 Task: Look for space in Vasylkiv, Ukraine from 11th June, 2023 to 15th June, 2023 for 2 adults in price range Rs.7000 to Rs.16000. Place can be private room with 1  bedroom having 2 beds and 1 bathroom. Property type can be house, flat, guest house, hotel. Booking option can be shelf check-in. Required host language is English.
Action: Mouse moved to (422, 98)
Screenshot: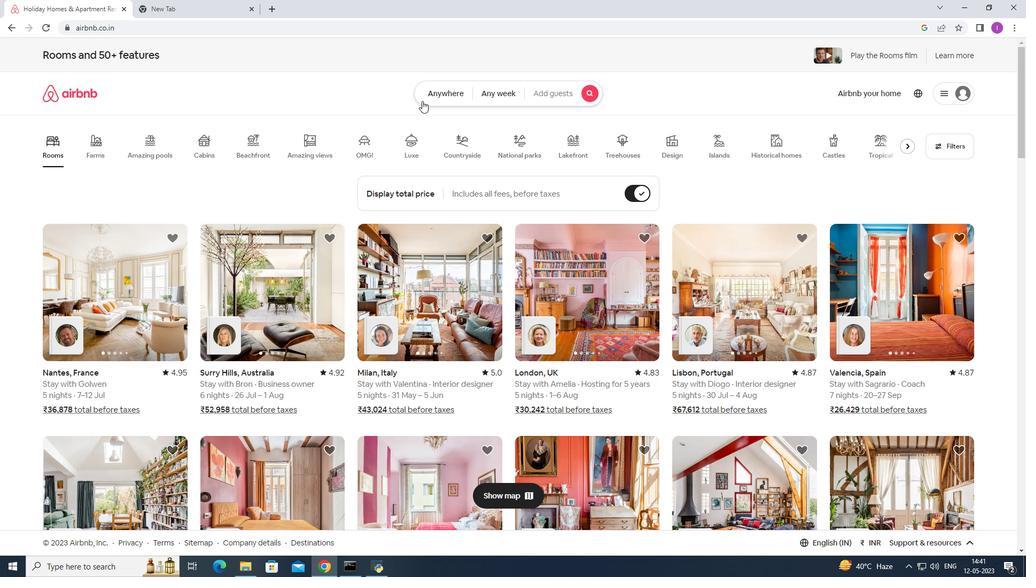 
Action: Mouse pressed left at (422, 98)
Screenshot: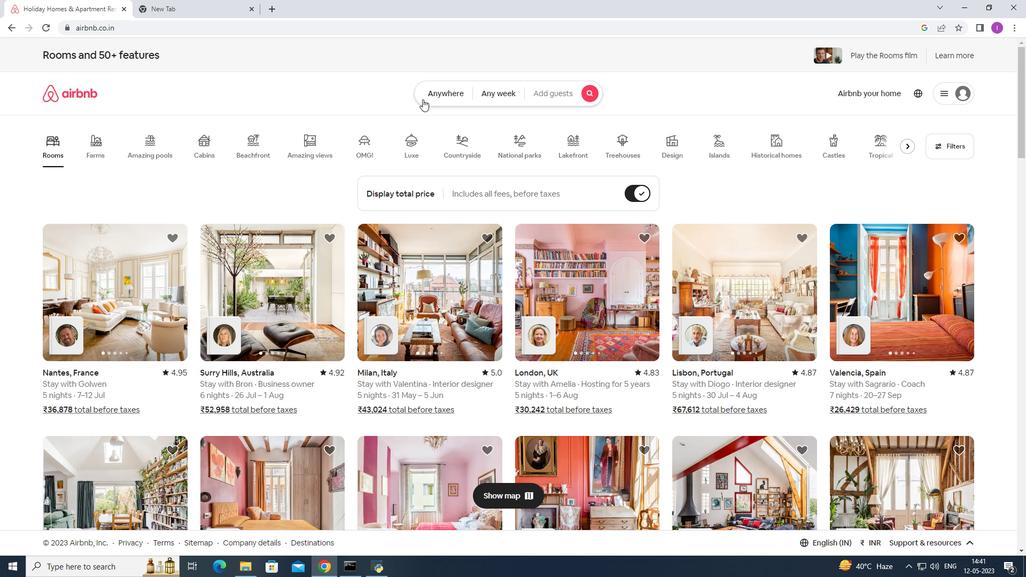
Action: Mouse moved to (360, 132)
Screenshot: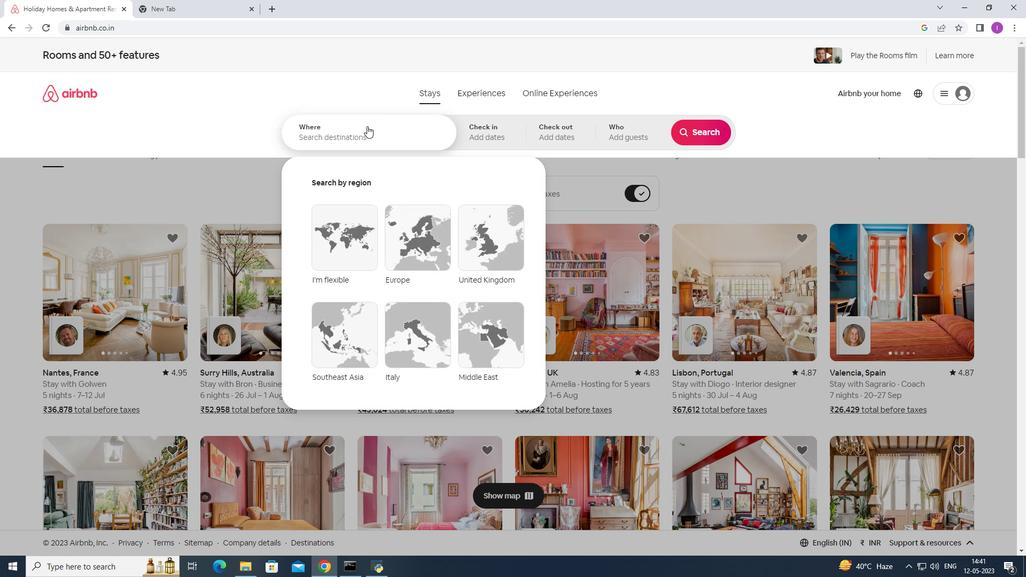 
Action: Mouse pressed left at (360, 132)
Screenshot: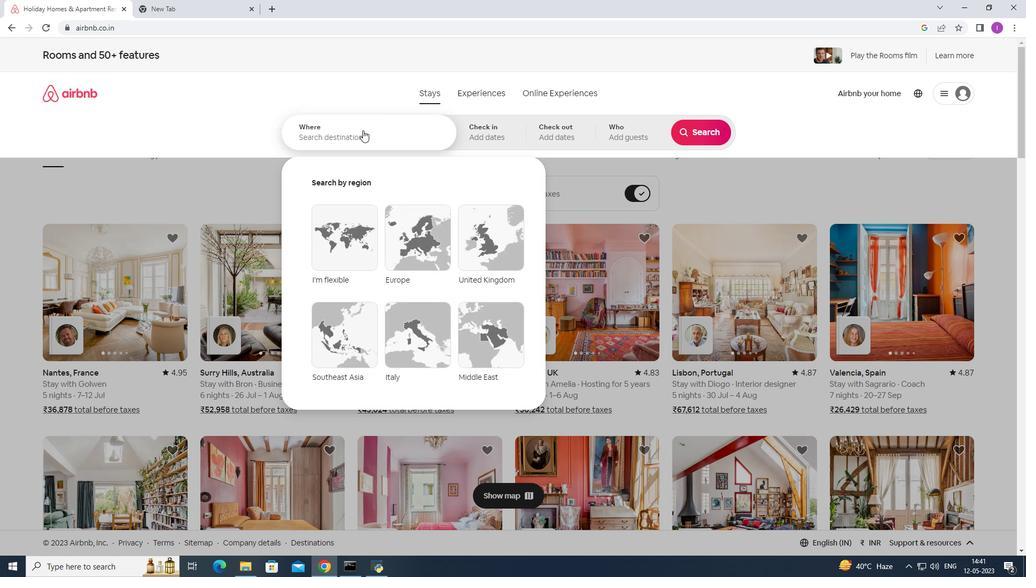 
Action: Mouse pressed left at (360, 132)
Screenshot: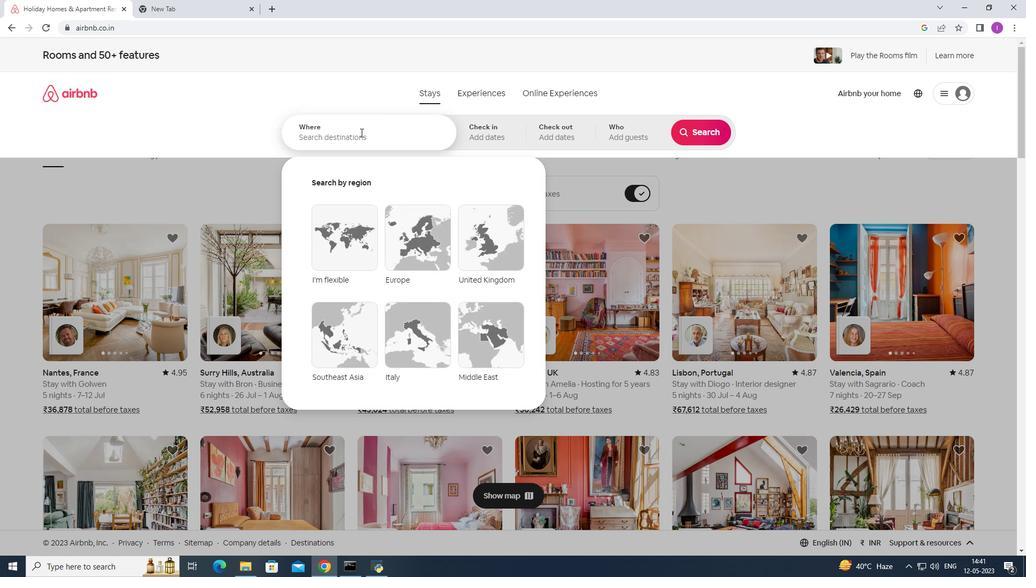 
Action: Mouse moved to (366, 129)
Screenshot: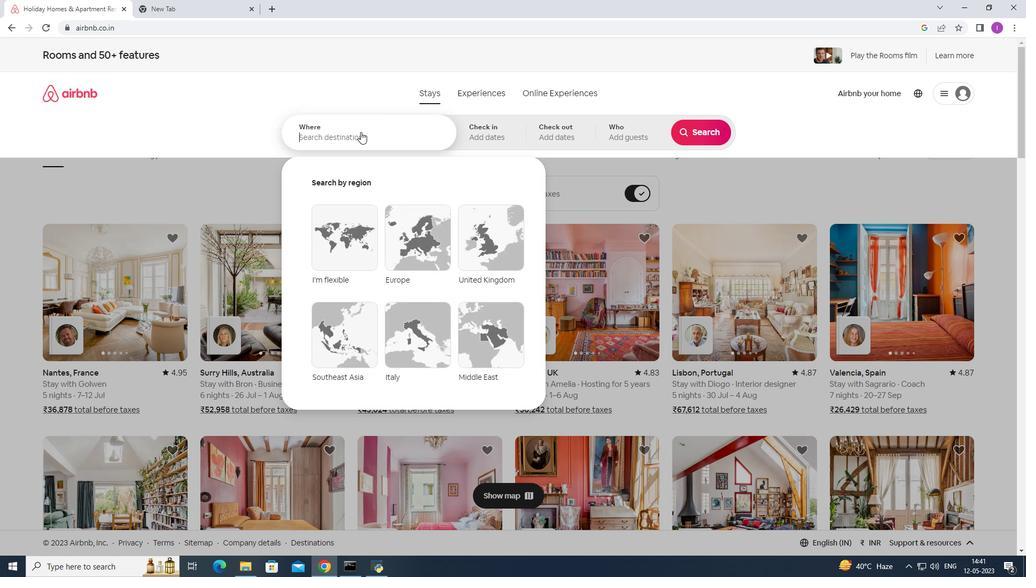 
Action: Key pressed <Key.shift>Vasylkiv,<Key.shift>Ukrainr<Key.backspace>e
Screenshot: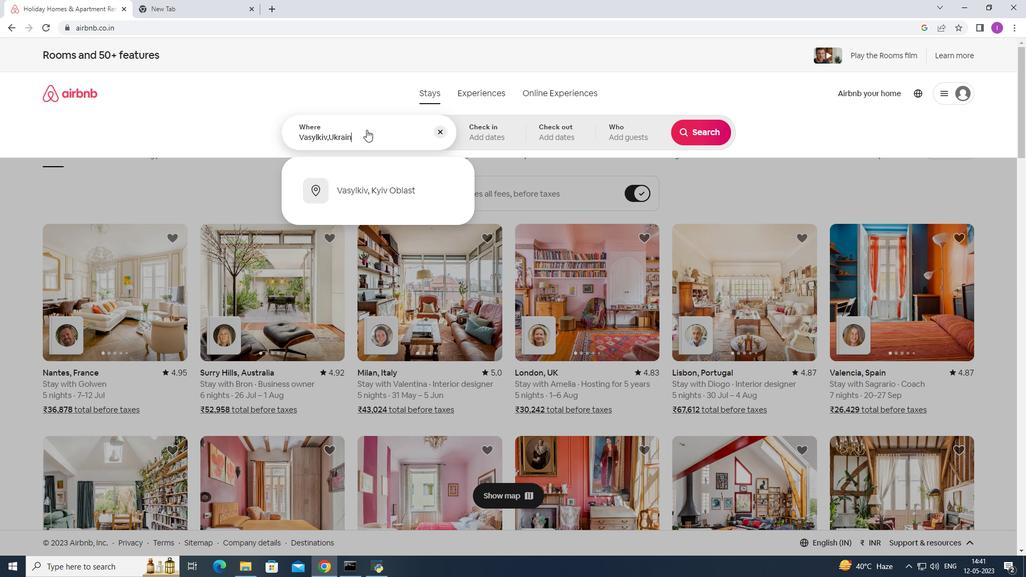 
Action: Mouse moved to (502, 145)
Screenshot: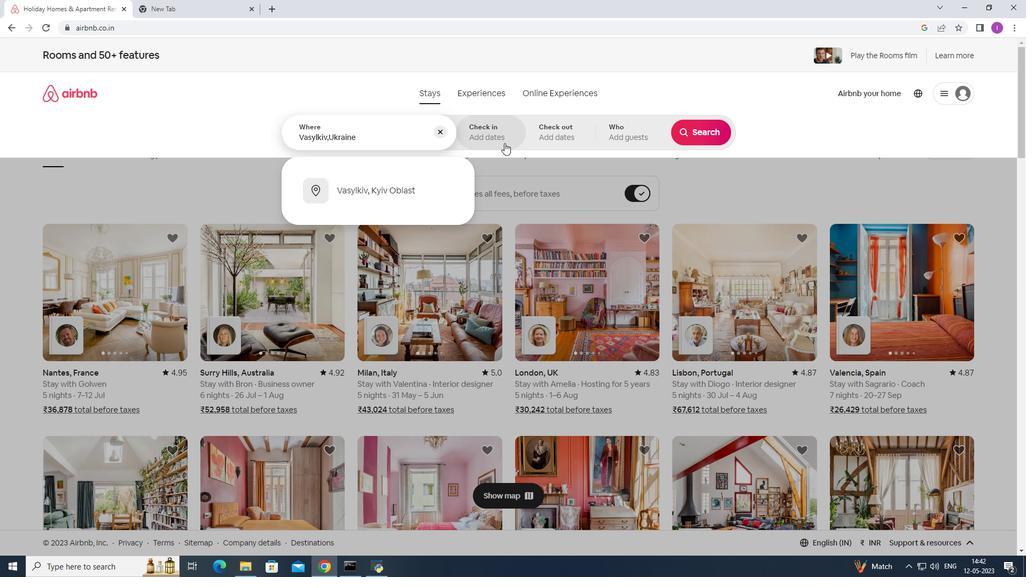 
Action: Mouse pressed left at (502, 145)
Screenshot: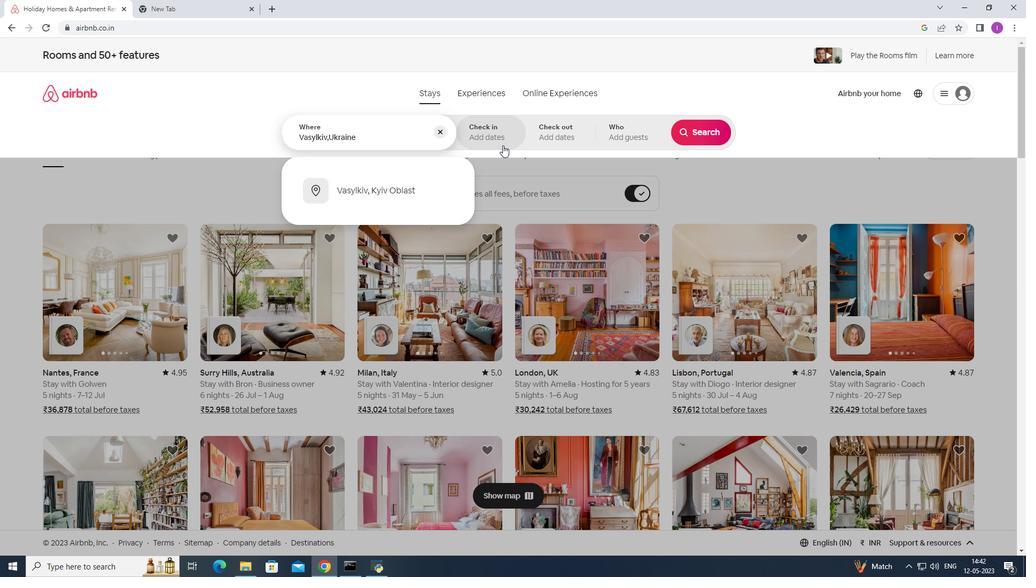 
Action: Mouse moved to (702, 216)
Screenshot: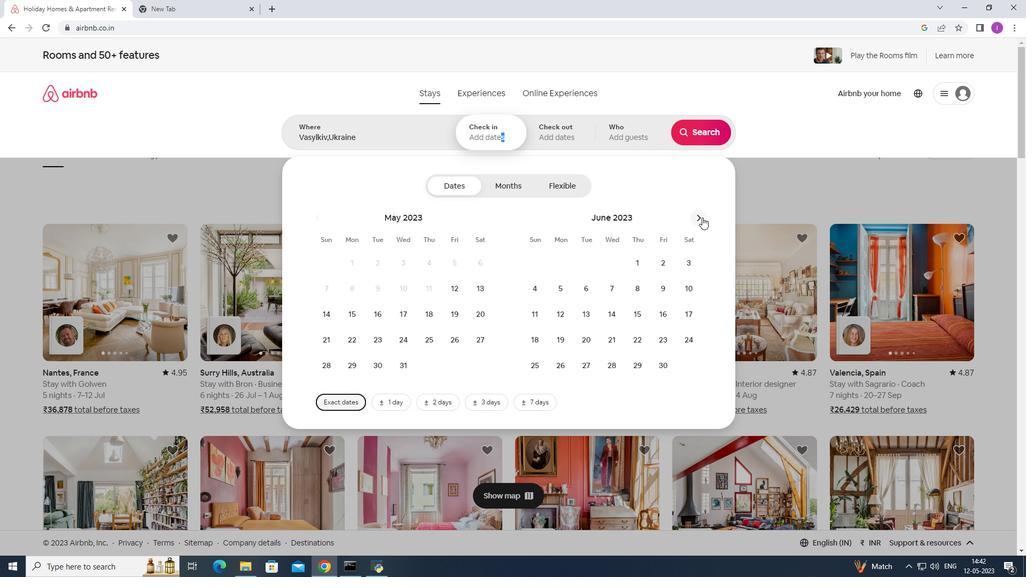 
Action: Mouse pressed left at (702, 216)
Screenshot: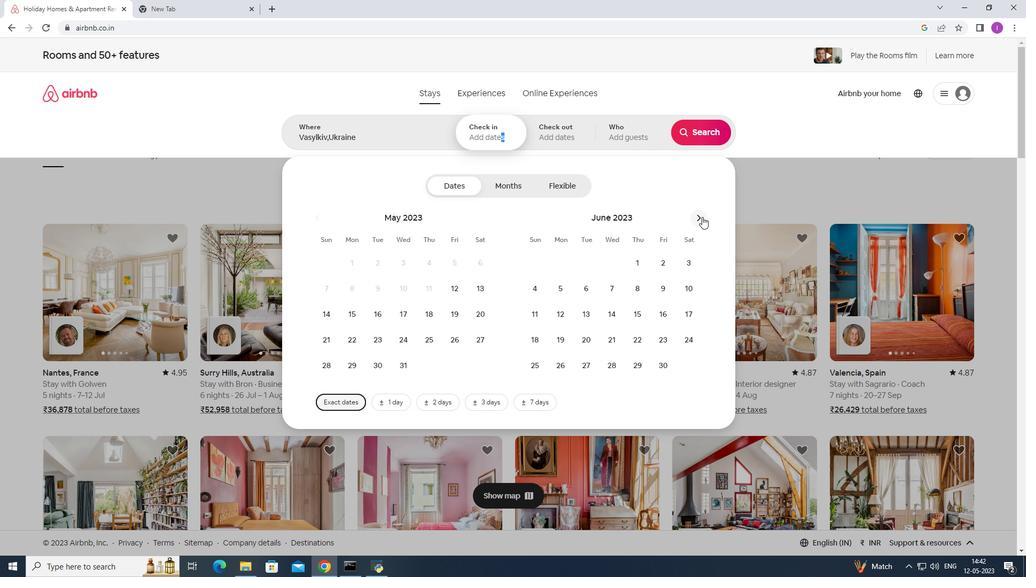 
Action: Mouse moved to (327, 312)
Screenshot: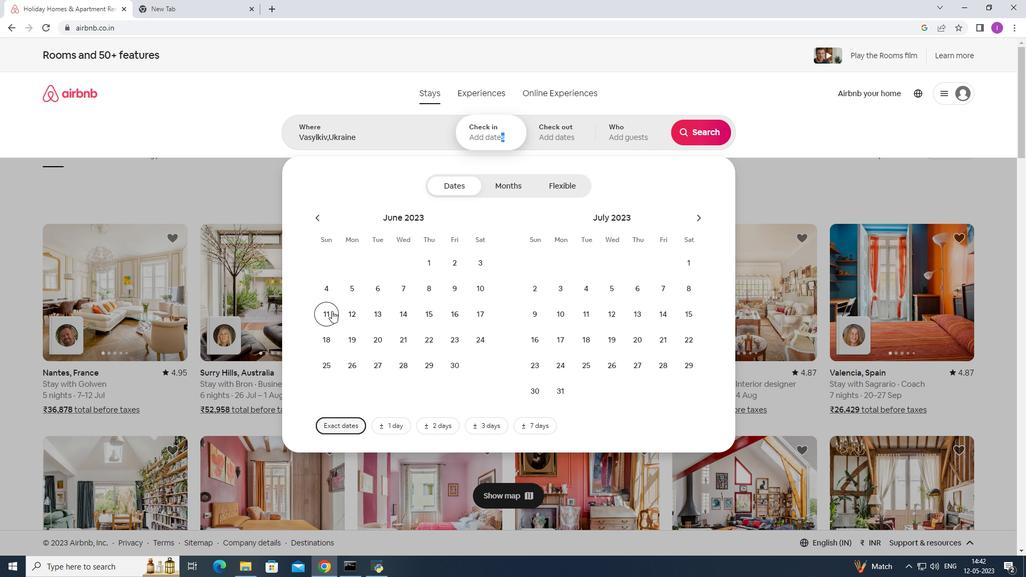 
Action: Mouse pressed left at (327, 312)
Screenshot: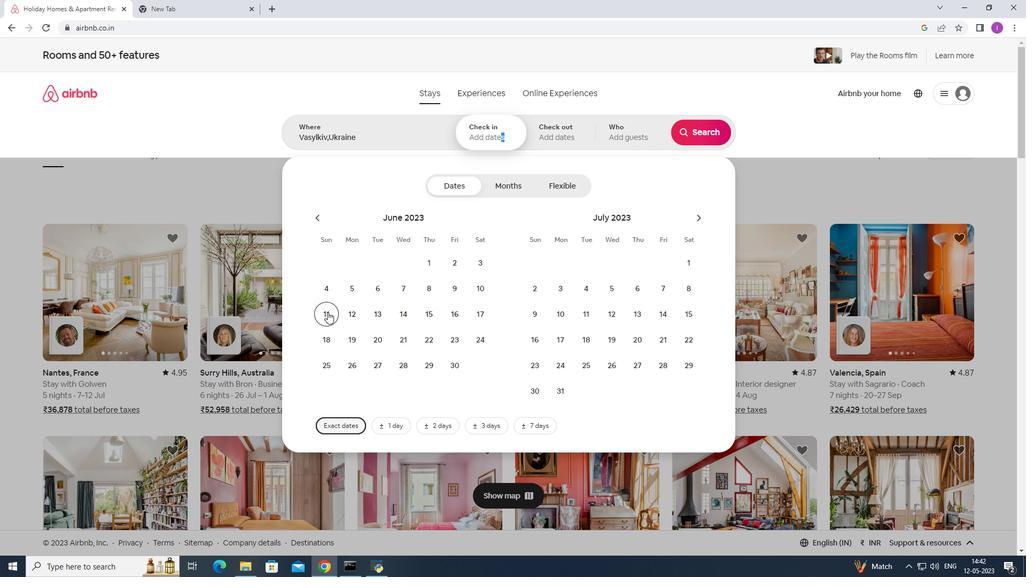 
Action: Mouse moved to (434, 314)
Screenshot: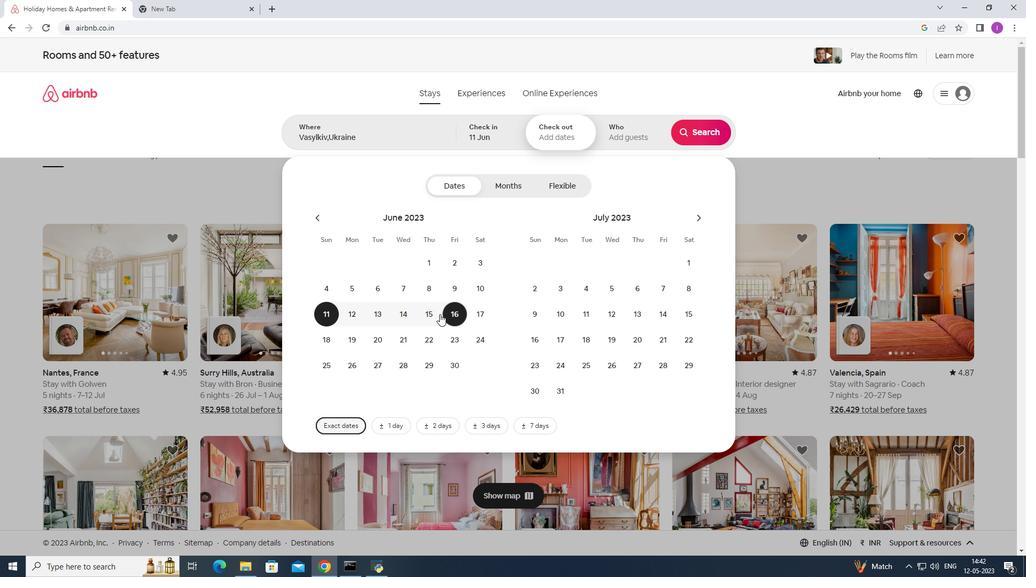 
Action: Mouse pressed left at (434, 314)
Screenshot: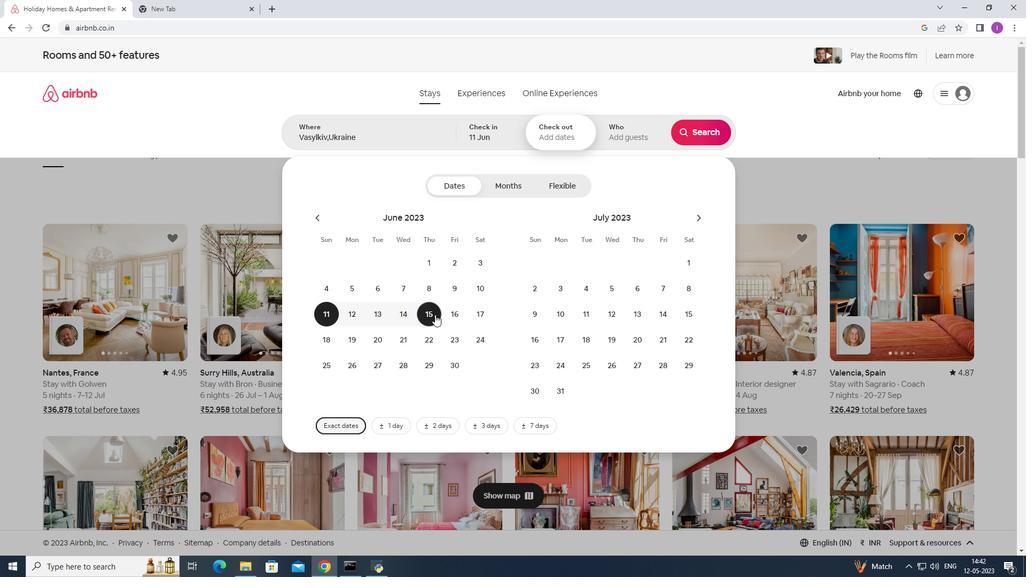 
Action: Mouse moved to (638, 136)
Screenshot: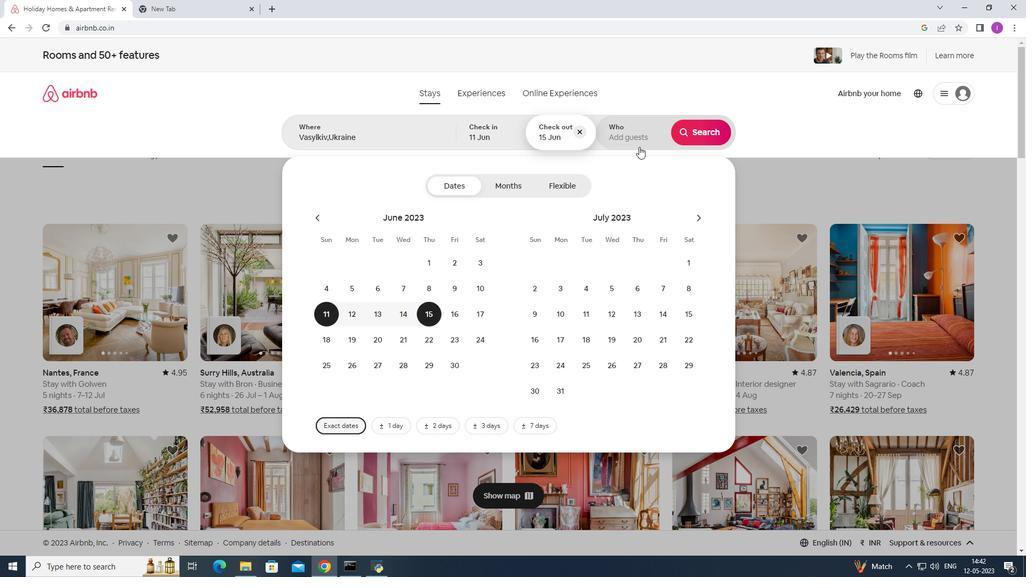 
Action: Mouse pressed left at (638, 136)
Screenshot: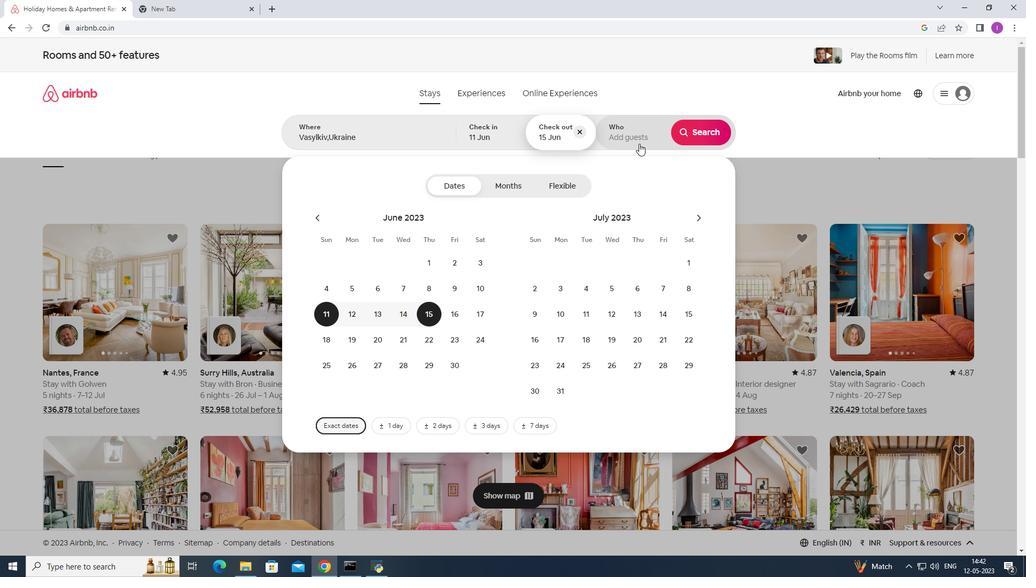 
Action: Mouse moved to (700, 191)
Screenshot: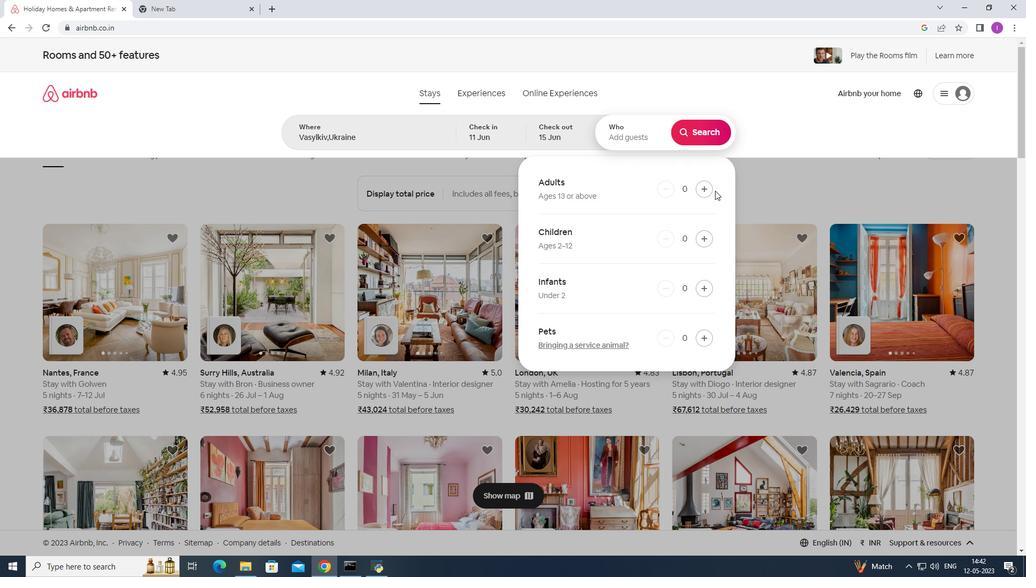 
Action: Mouse pressed left at (700, 191)
Screenshot: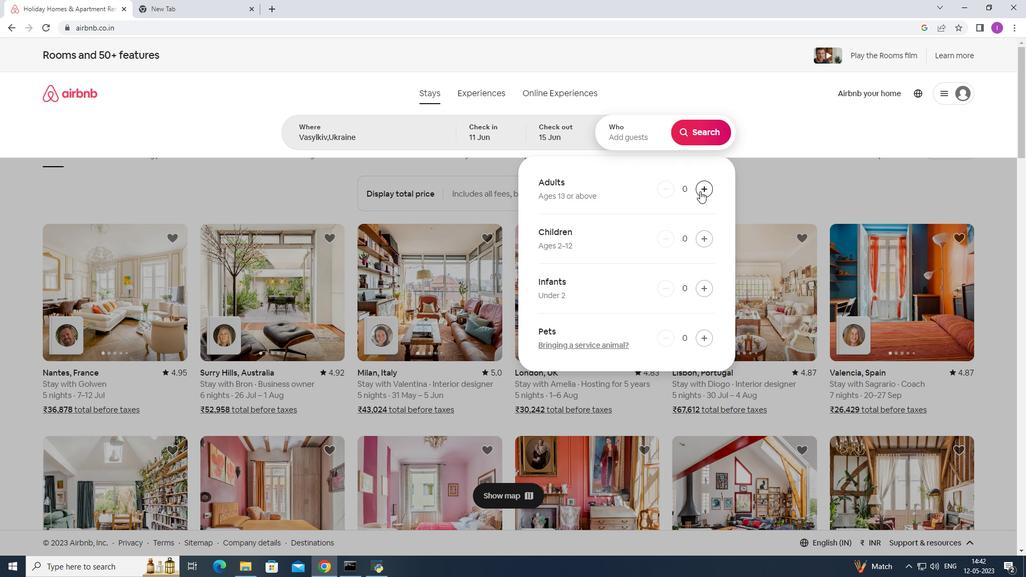 
Action: Mouse pressed left at (700, 191)
Screenshot: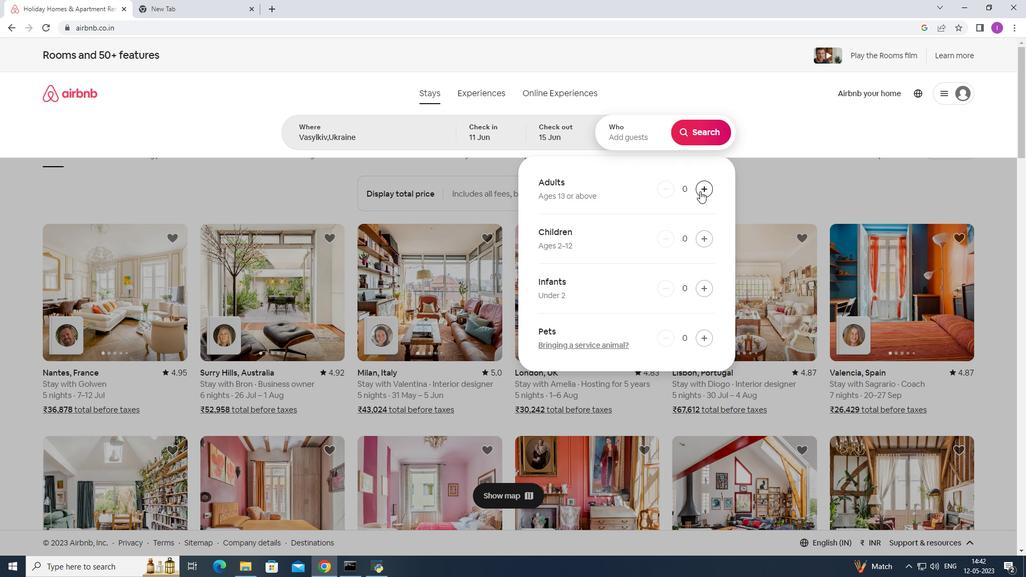 
Action: Mouse pressed left at (700, 191)
Screenshot: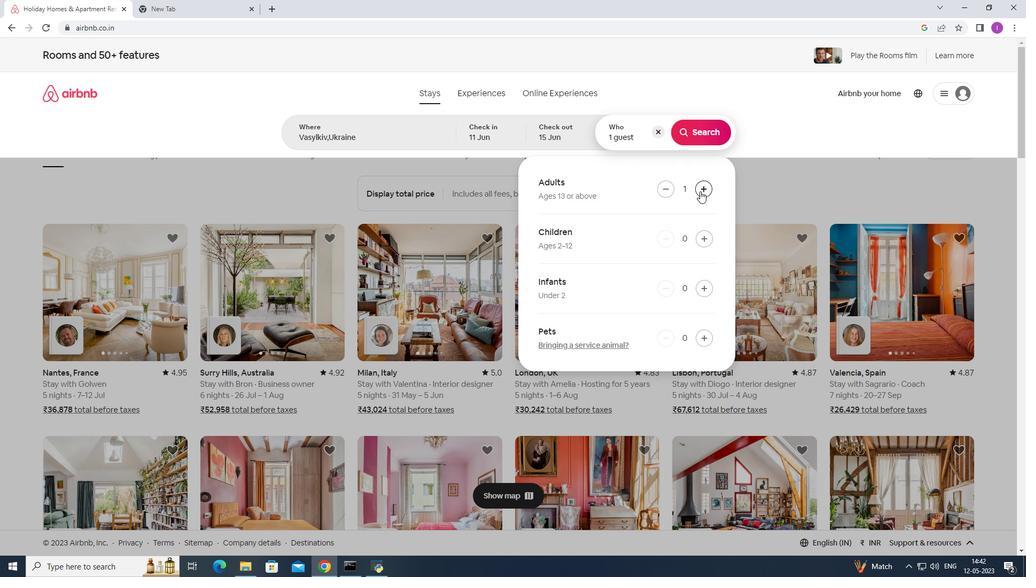 
Action: Mouse moved to (663, 189)
Screenshot: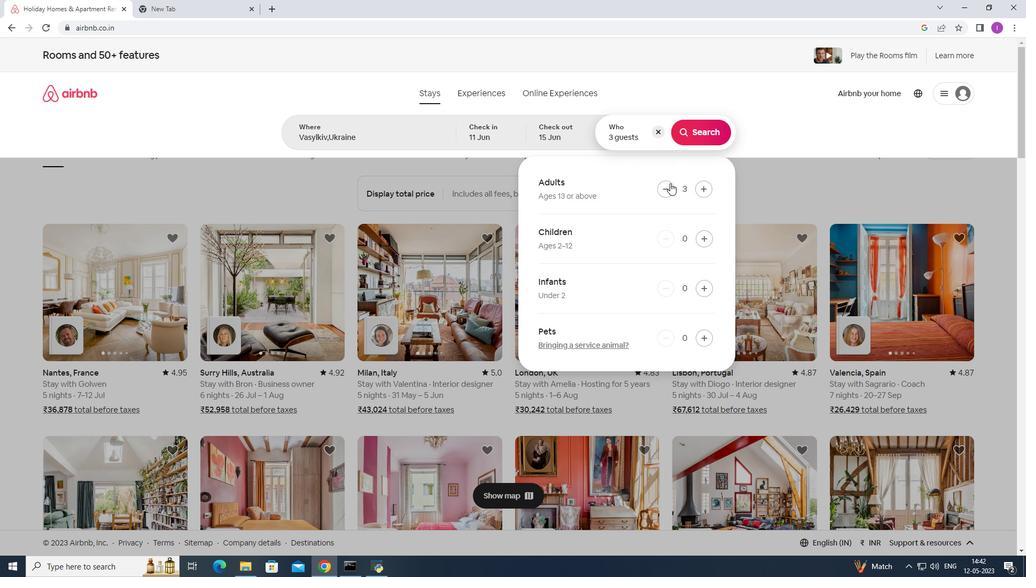 
Action: Mouse pressed left at (663, 189)
Screenshot: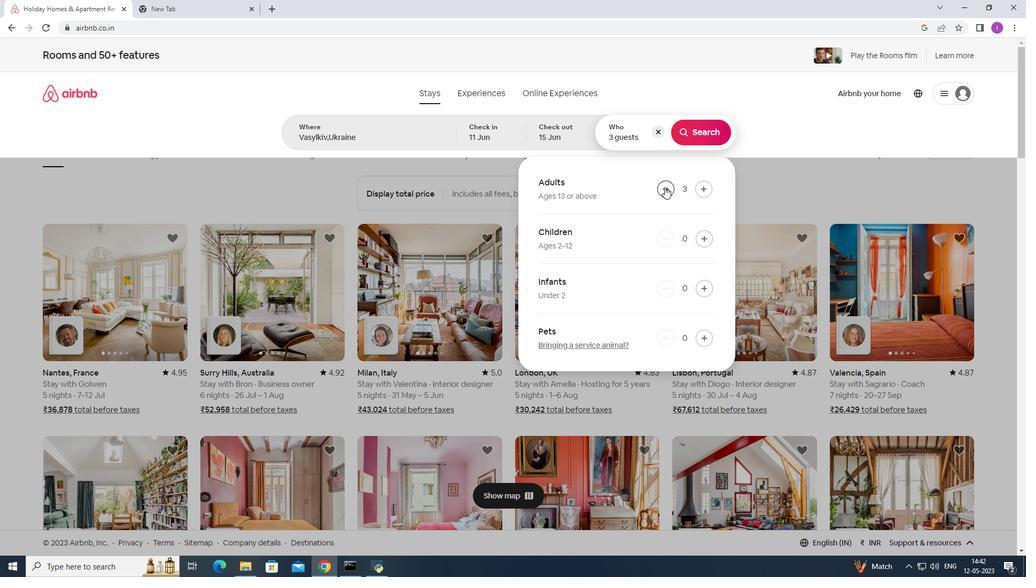 
Action: Mouse moved to (695, 138)
Screenshot: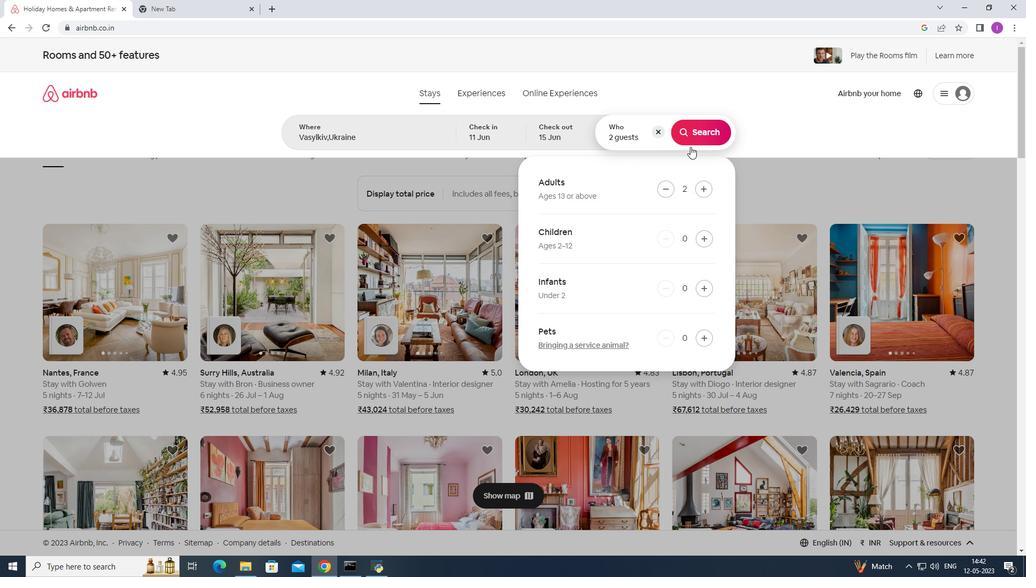 
Action: Mouse pressed left at (695, 138)
Screenshot: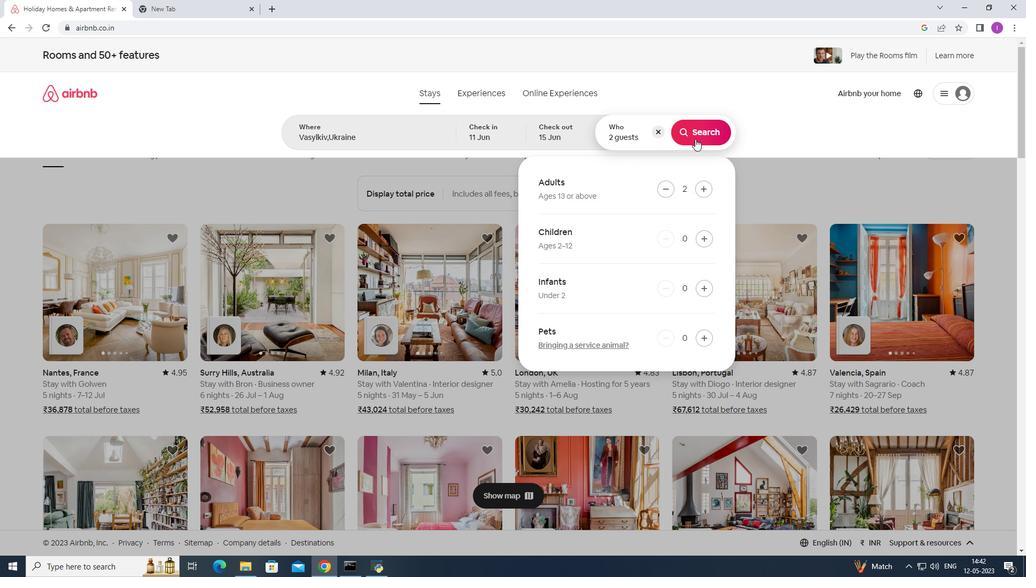 
Action: Mouse moved to (972, 104)
Screenshot: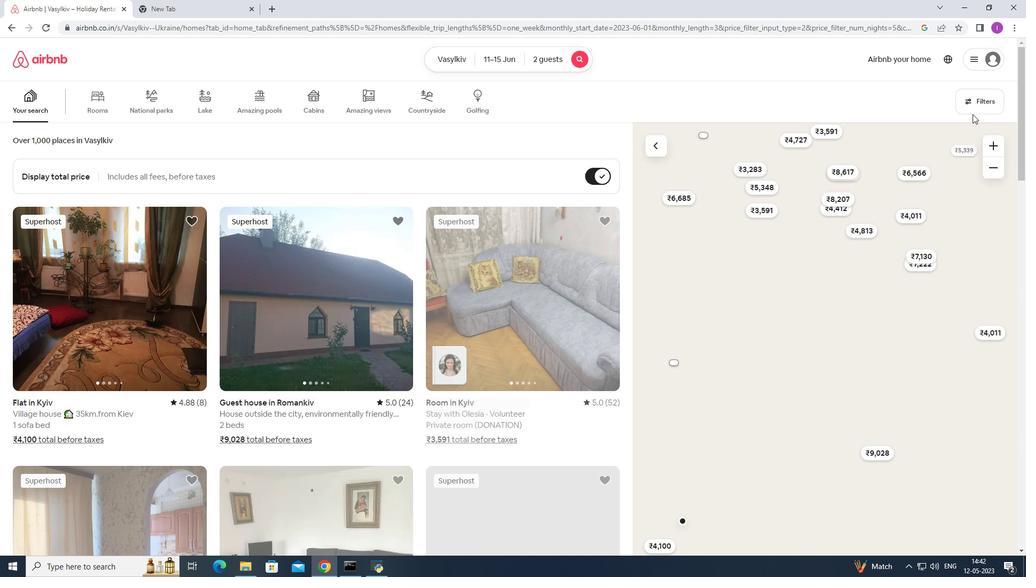 
Action: Mouse pressed left at (972, 104)
Screenshot: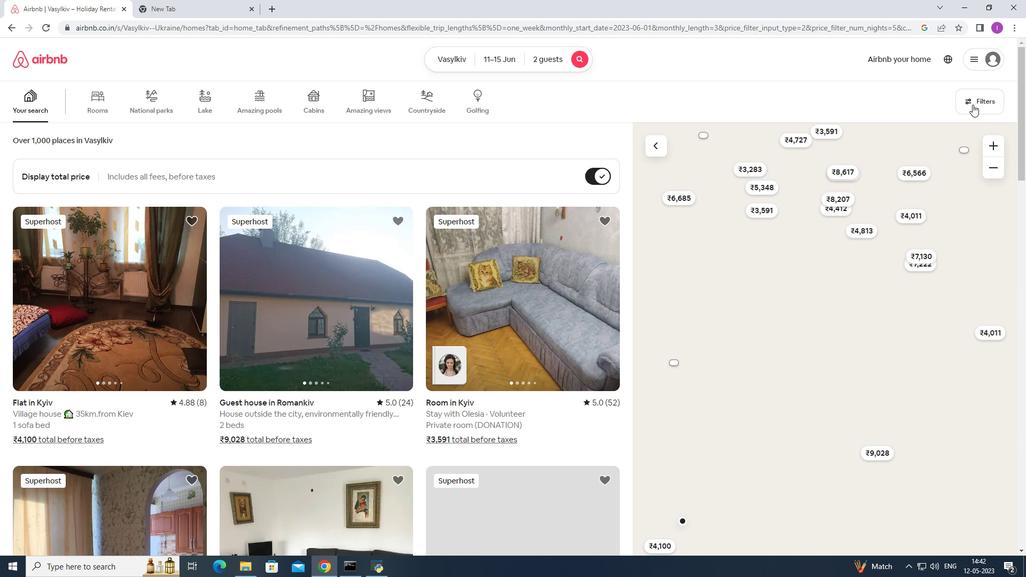 
Action: Mouse moved to (574, 365)
Screenshot: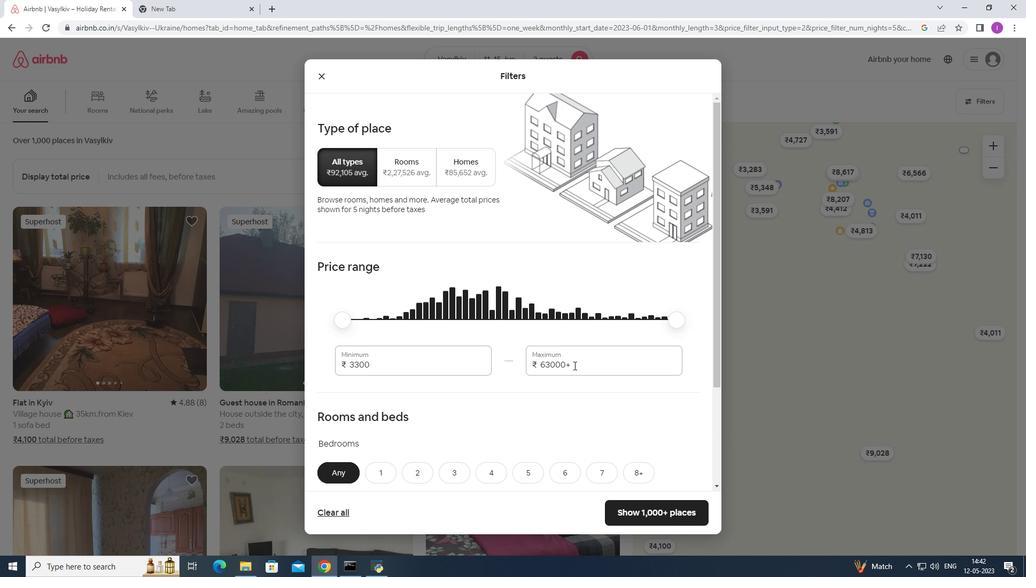 
Action: Mouse pressed left at (574, 365)
Screenshot: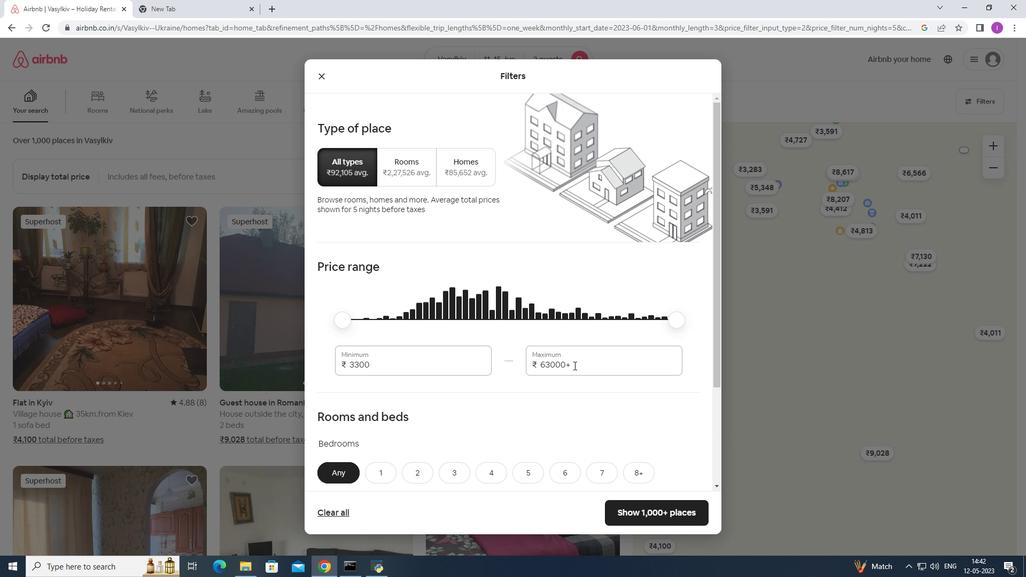 
Action: Mouse moved to (532, 357)
Screenshot: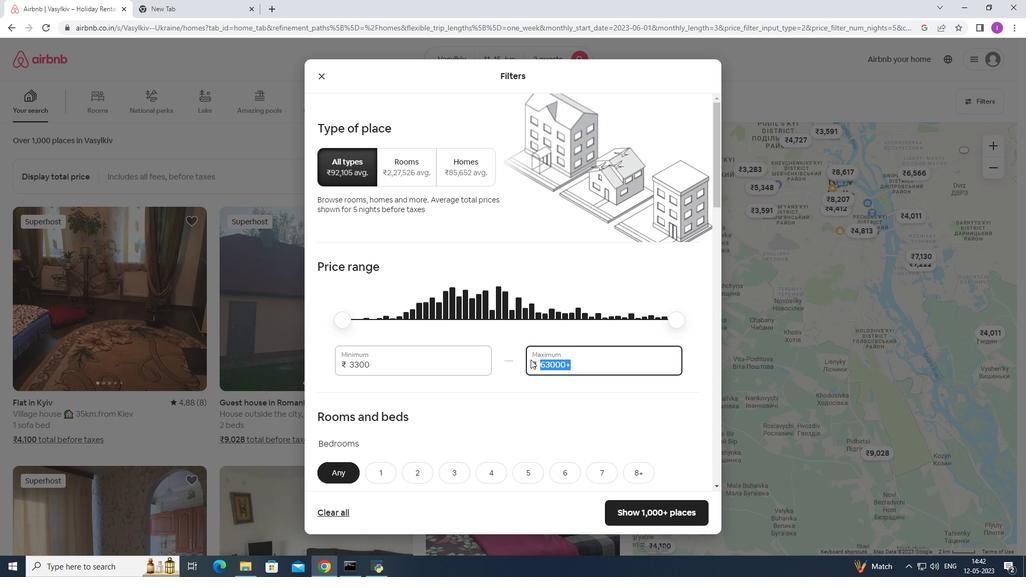 
Action: Key pressed 16000
Screenshot: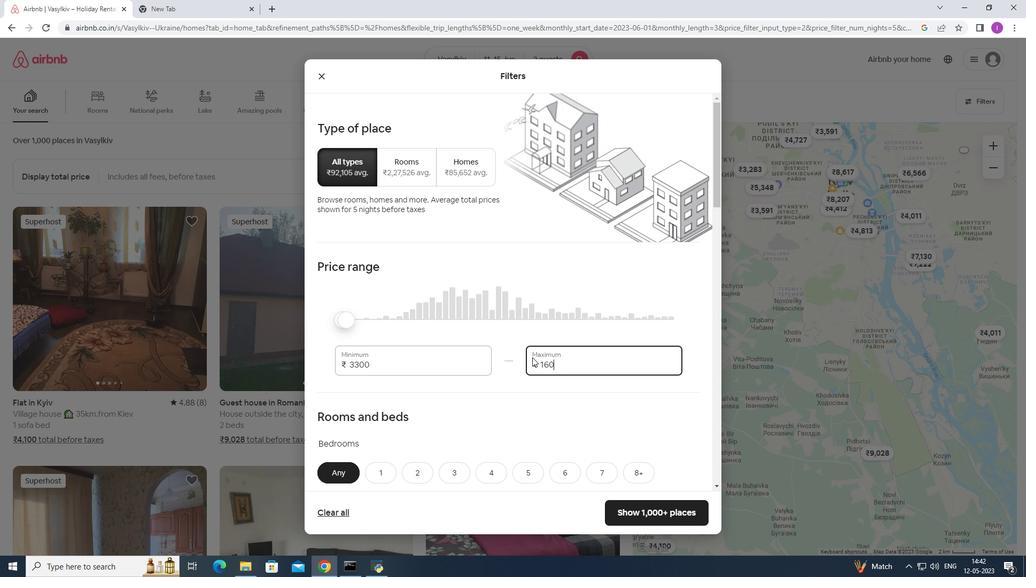 
Action: Mouse moved to (384, 364)
Screenshot: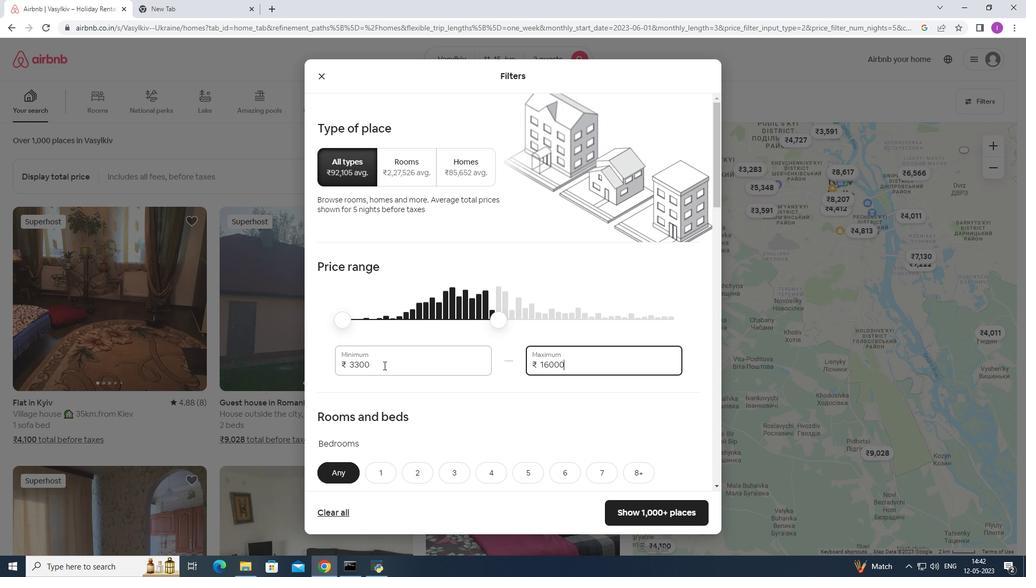 
Action: Mouse pressed left at (384, 364)
Screenshot: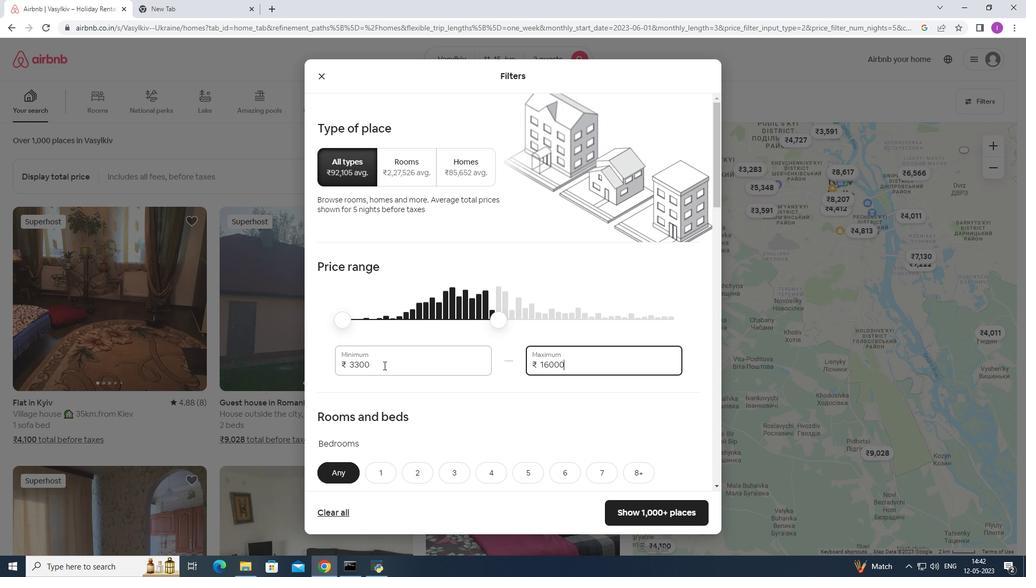 
Action: Mouse moved to (353, 359)
Screenshot: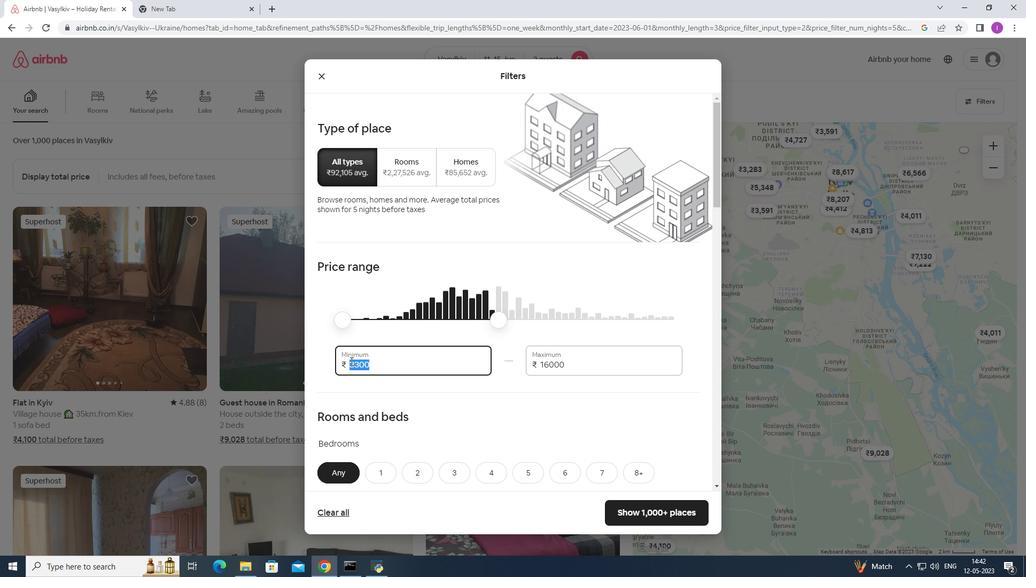 
Action: Key pressed 700
Screenshot: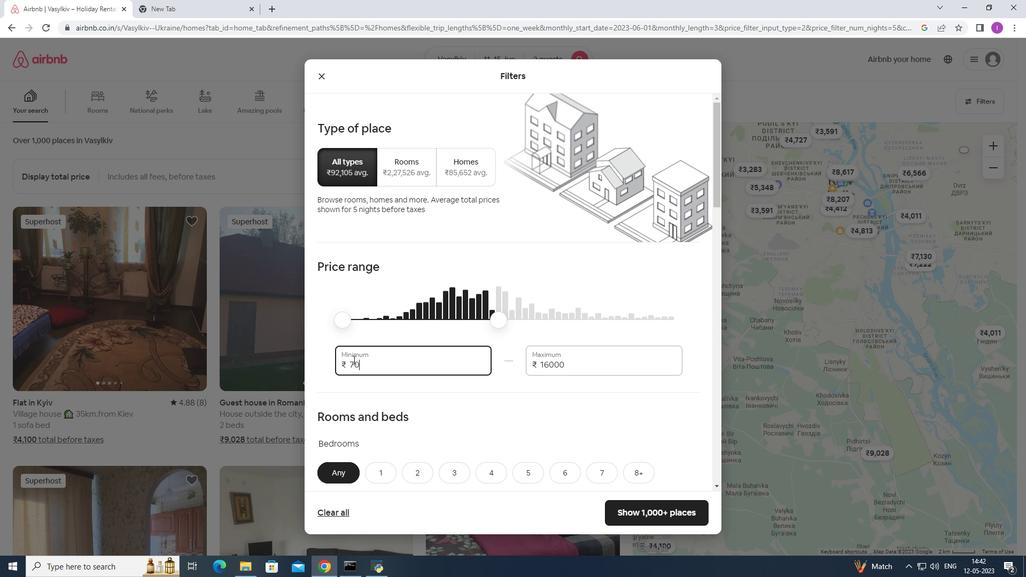 
Action: Mouse moved to (353, 359)
Screenshot: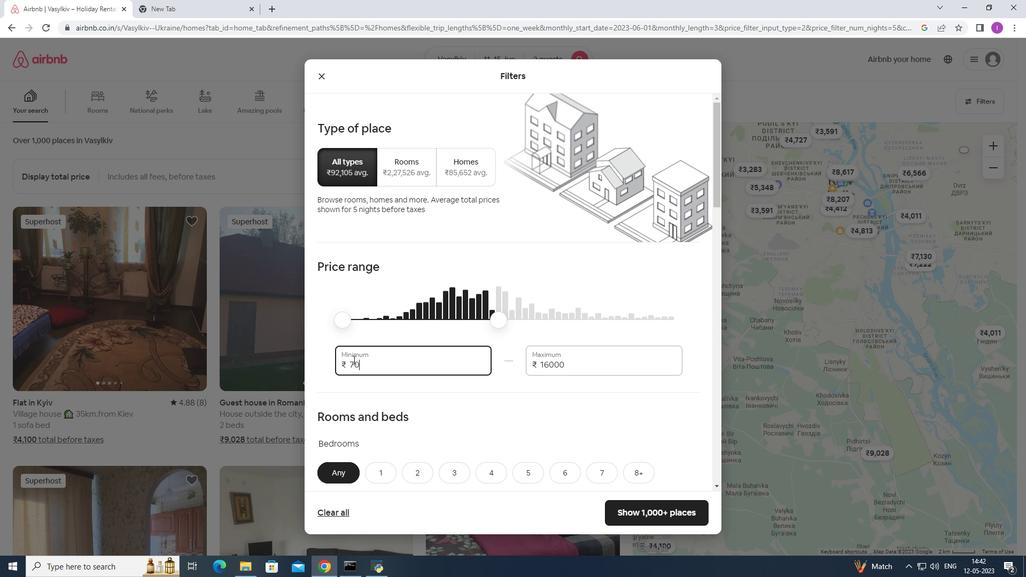 
Action: Key pressed 0
Screenshot: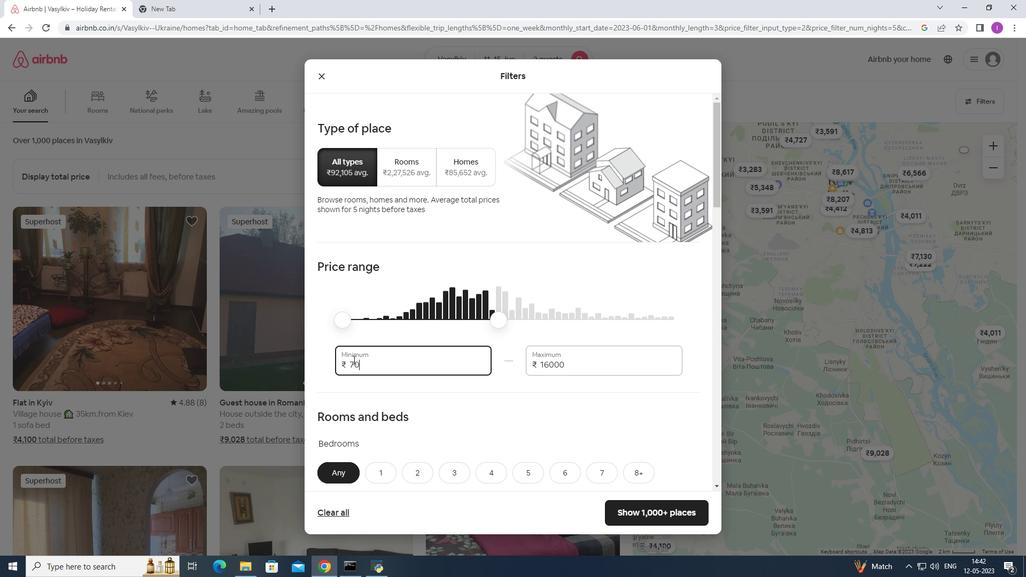 
Action: Mouse moved to (438, 376)
Screenshot: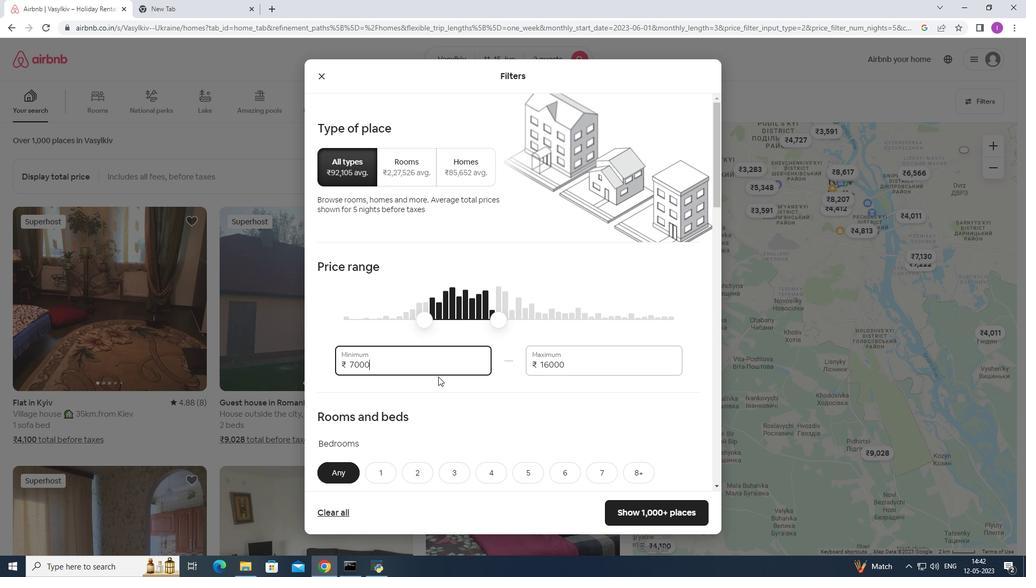 
Action: Mouse scrolled (438, 376) with delta (0, 0)
Screenshot: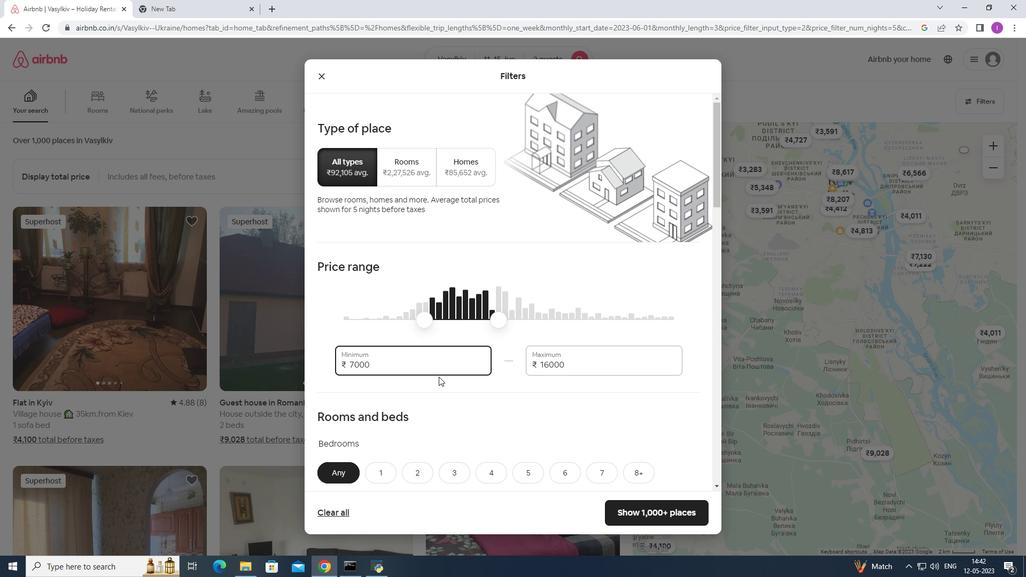 
Action: Mouse scrolled (438, 376) with delta (0, 0)
Screenshot: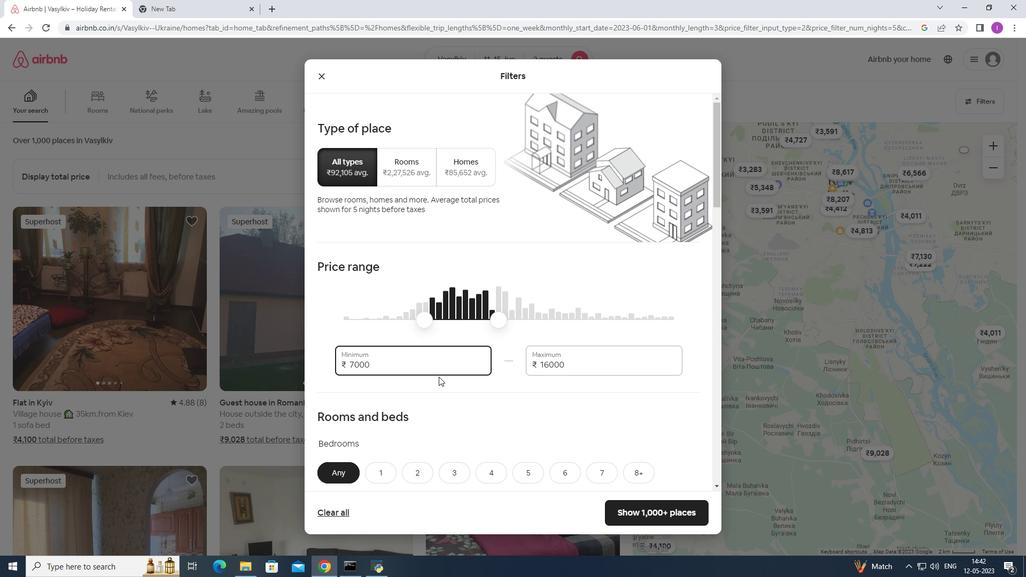 
Action: Mouse scrolled (438, 376) with delta (0, 0)
Screenshot: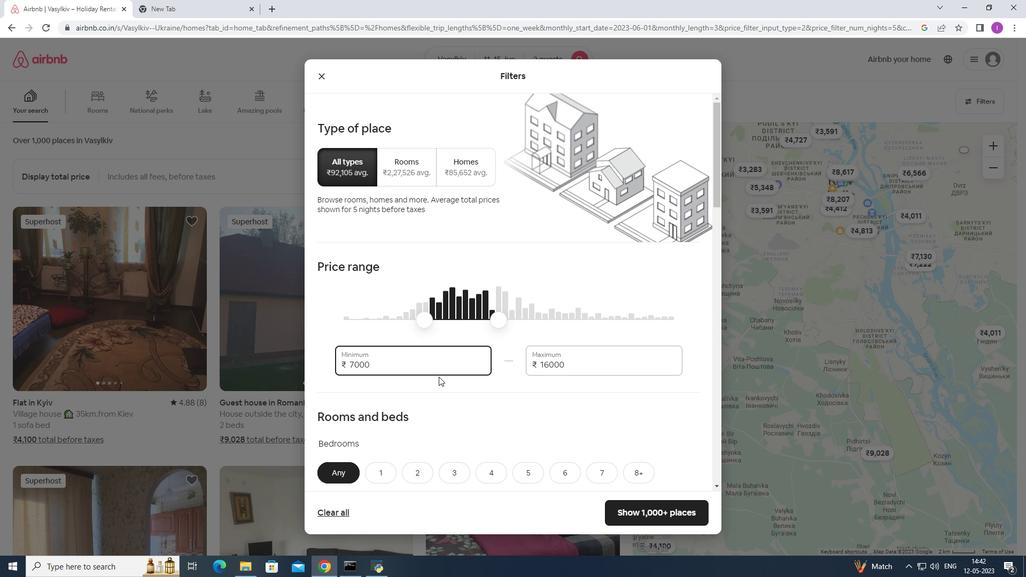 
Action: Mouse moved to (411, 347)
Screenshot: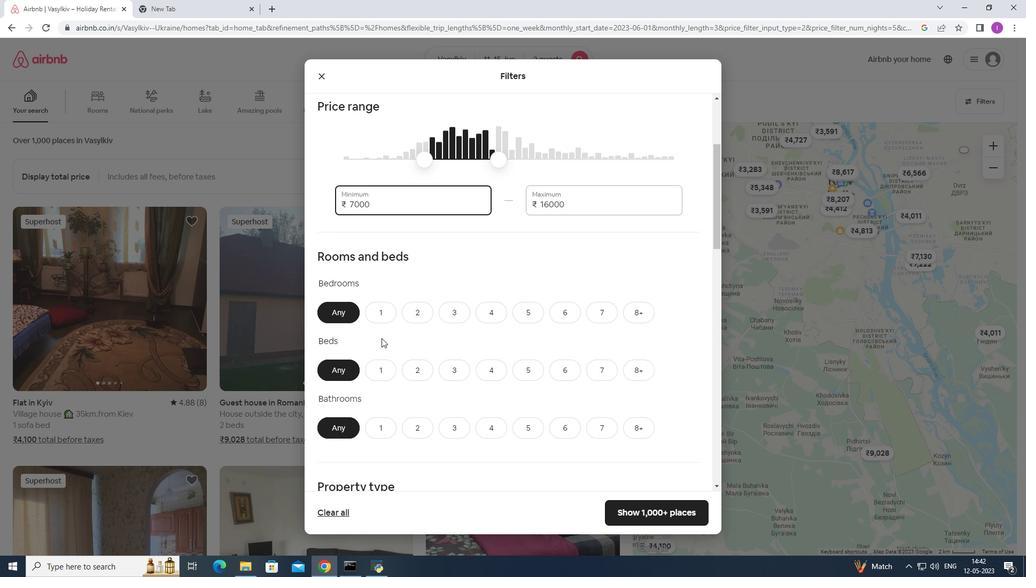
Action: Mouse scrolled (411, 346) with delta (0, 0)
Screenshot: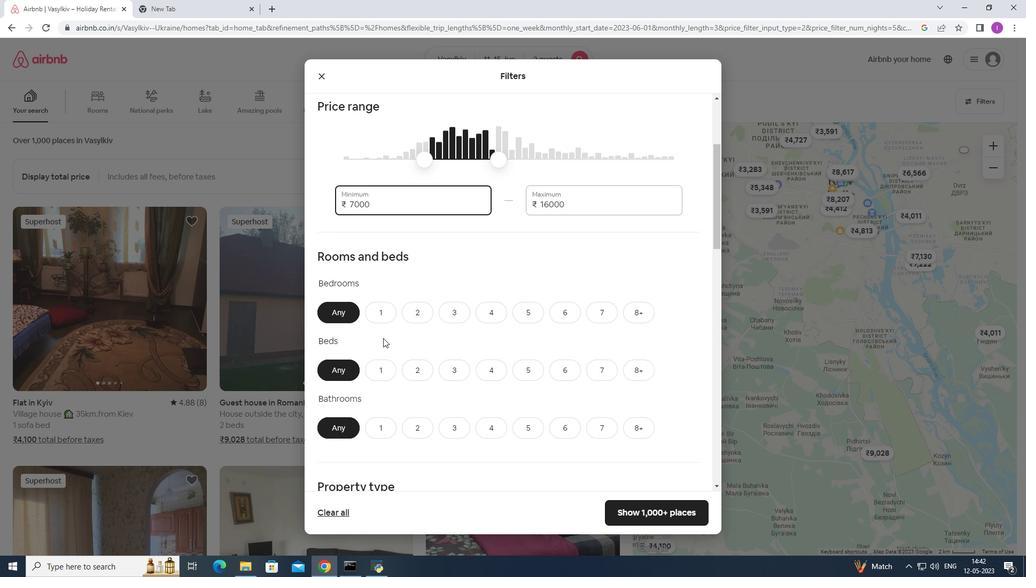 
Action: Mouse moved to (413, 347)
Screenshot: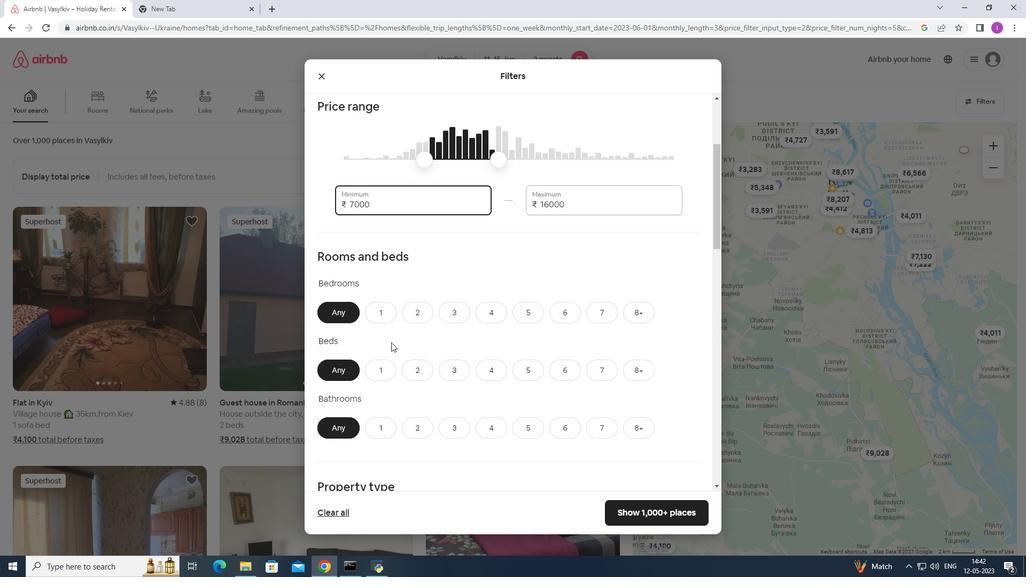 
Action: Mouse scrolled (413, 347) with delta (0, 0)
Screenshot: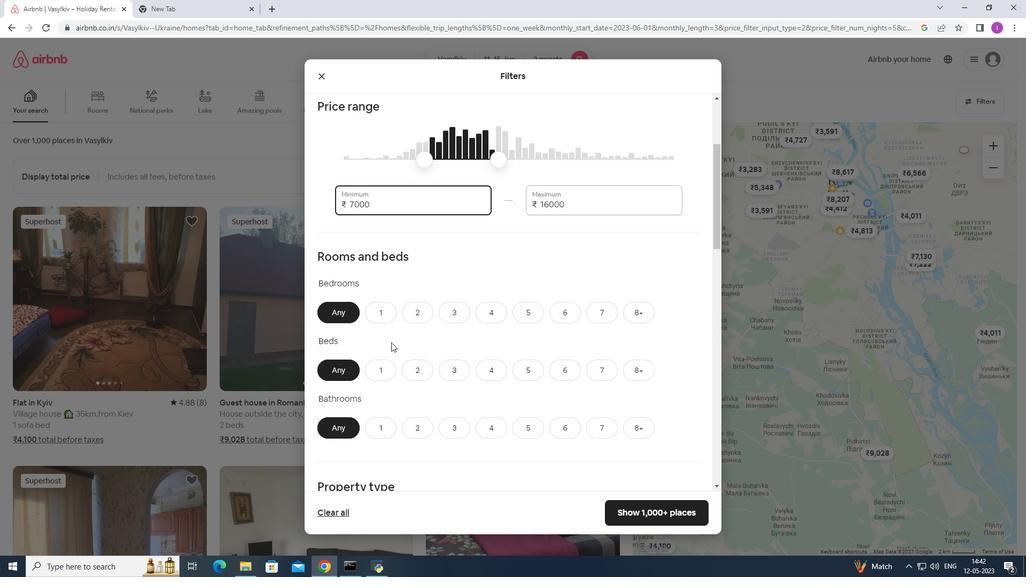 
Action: Mouse moved to (386, 207)
Screenshot: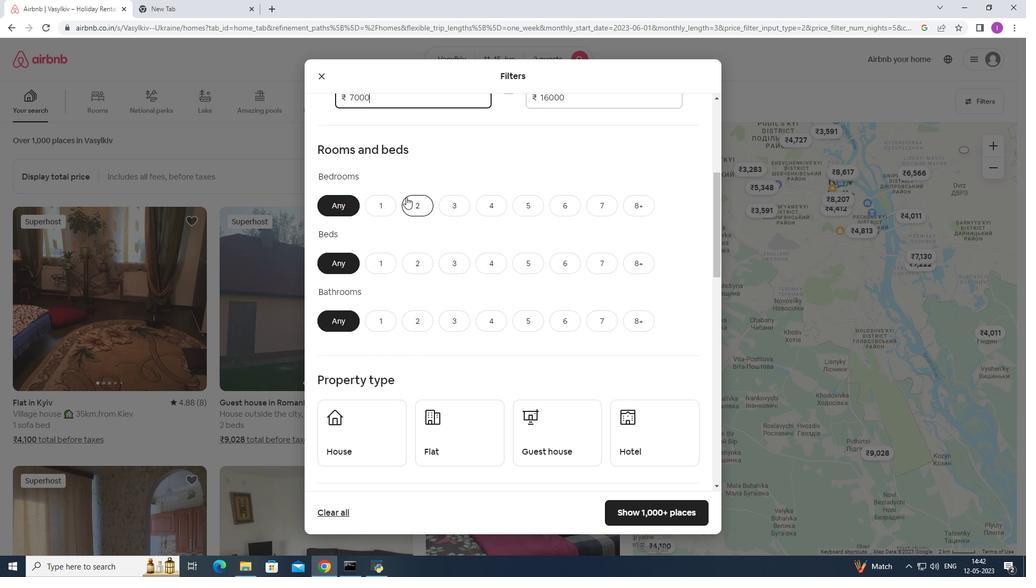 
Action: Mouse pressed left at (386, 207)
Screenshot: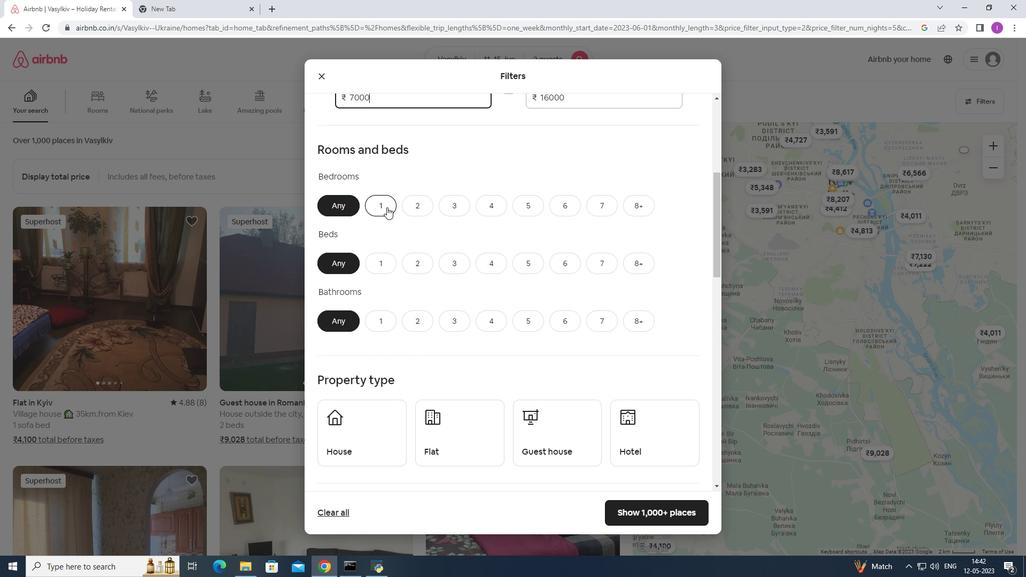 
Action: Mouse moved to (425, 259)
Screenshot: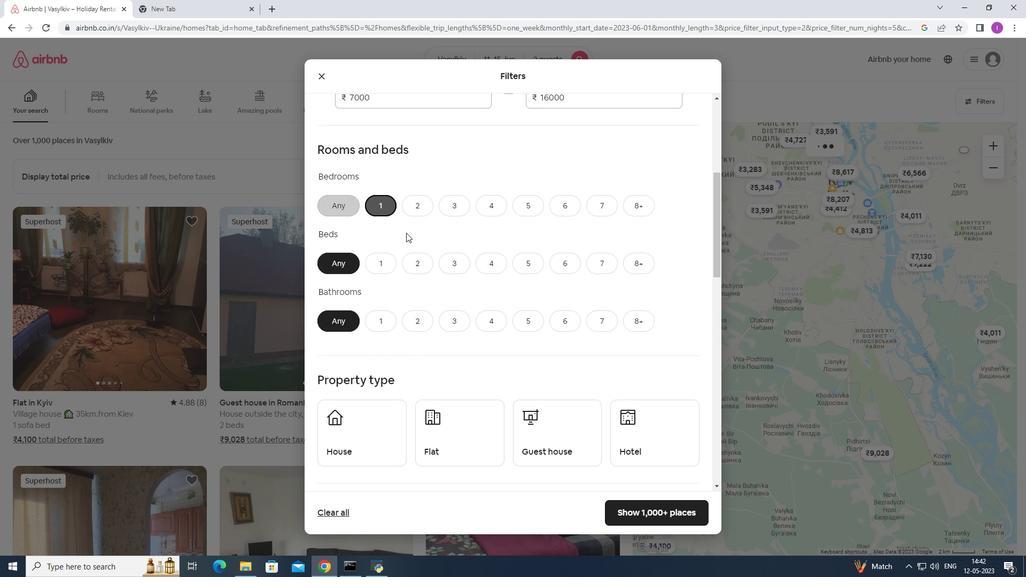
Action: Mouse pressed left at (425, 259)
Screenshot: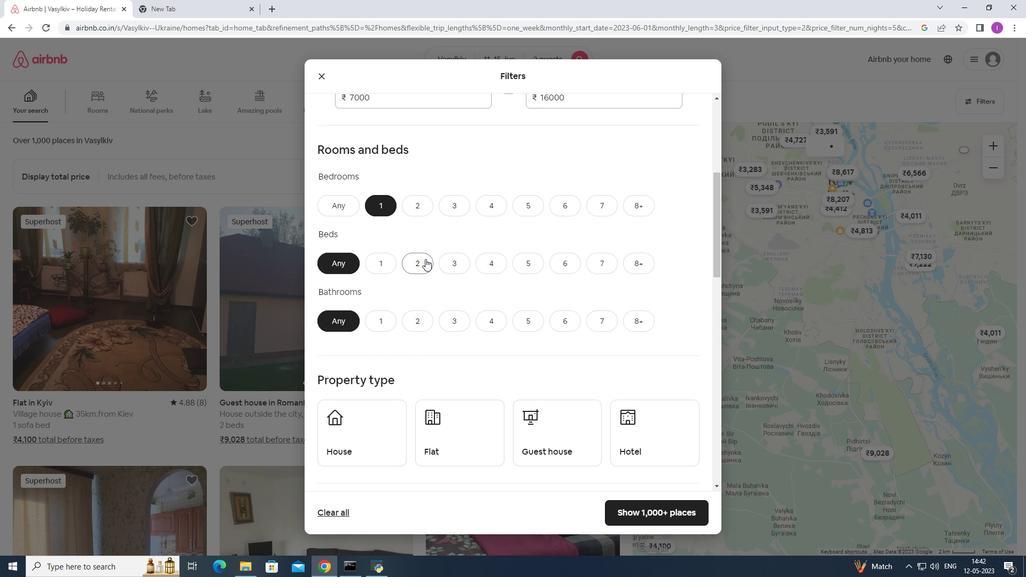 
Action: Mouse moved to (381, 316)
Screenshot: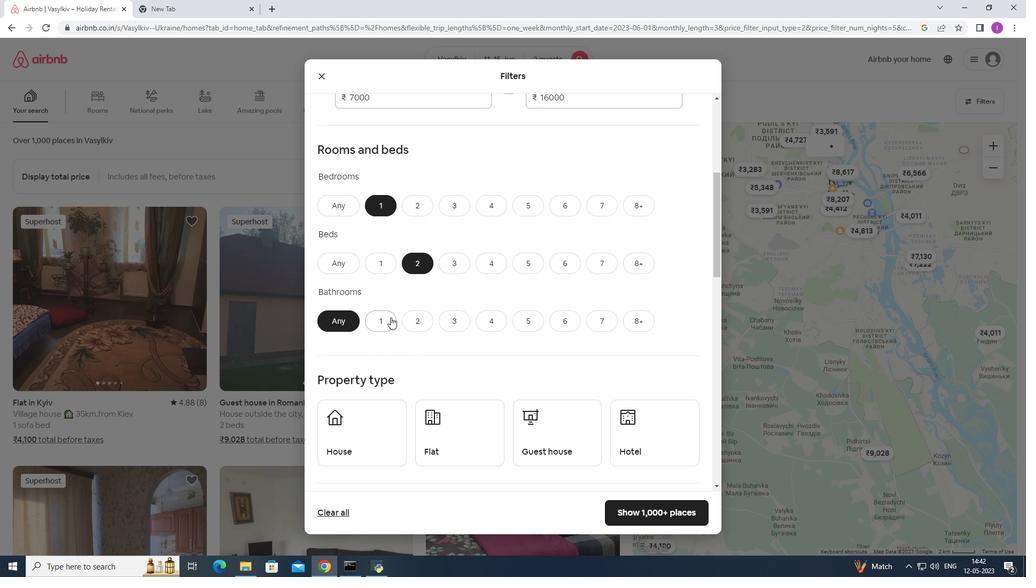 
Action: Mouse pressed left at (381, 316)
Screenshot: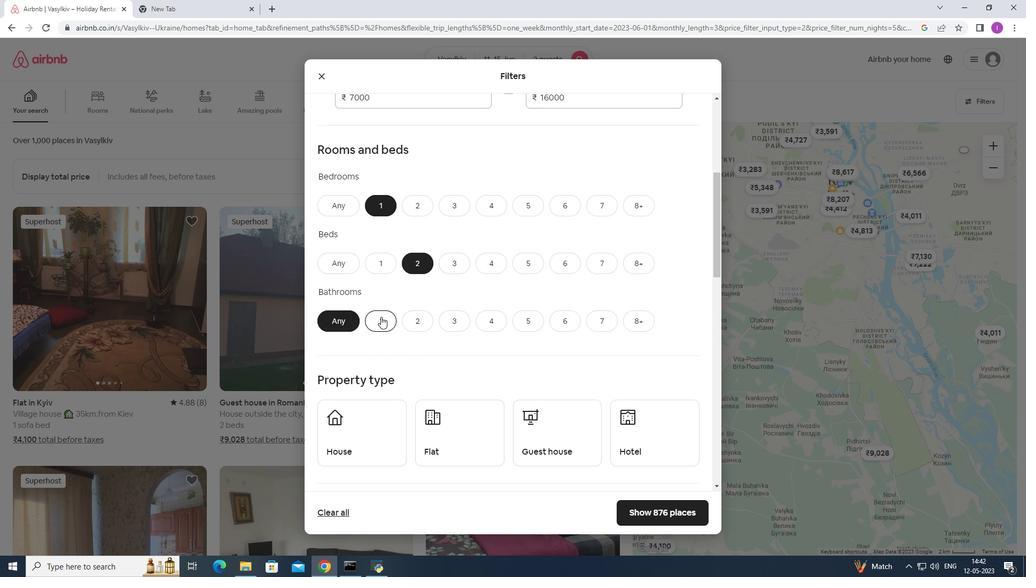 
Action: Mouse pressed left at (381, 316)
Screenshot: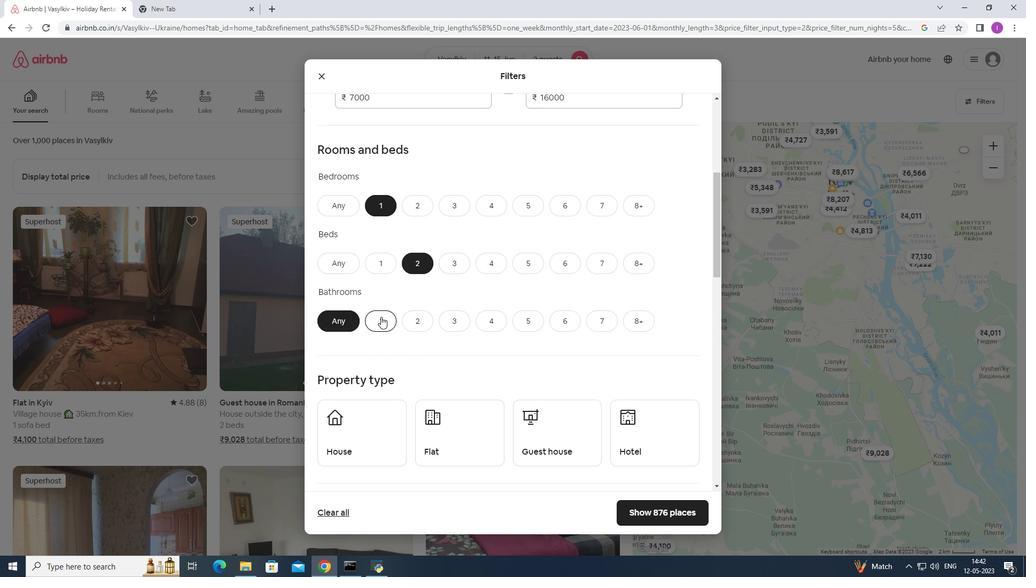 
Action: Mouse moved to (430, 309)
Screenshot: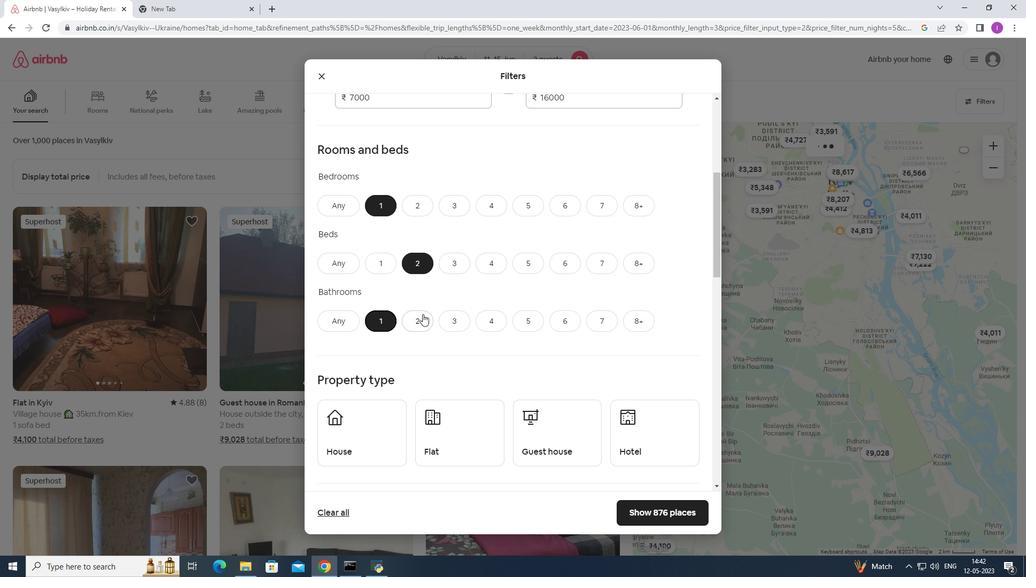 
Action: Mouse scrolled (430, 309) with delta (0, 0)
Screenshot: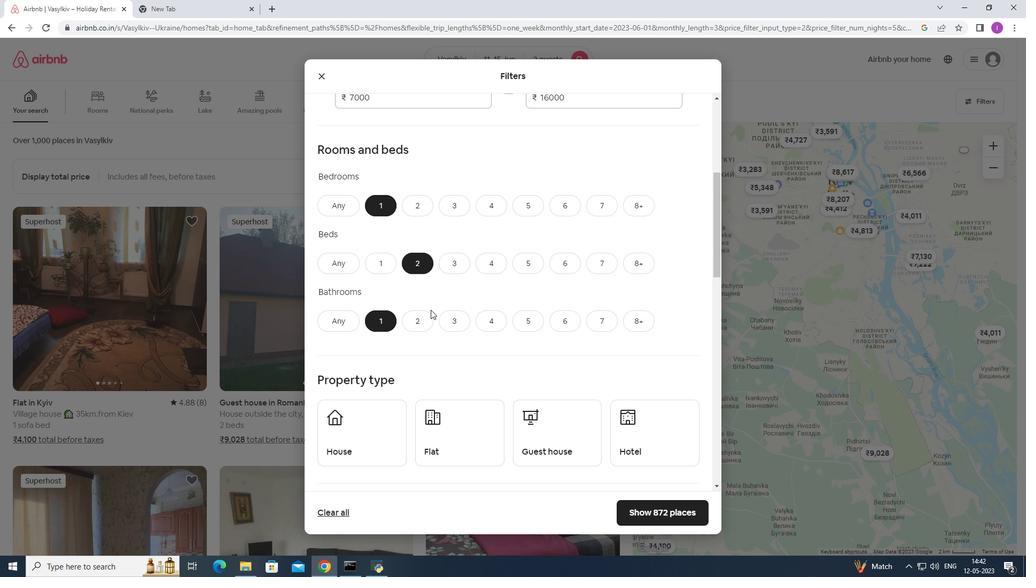 
Action: Mouse scrolled (430, 309) with delta (0, 0)
Screenshot: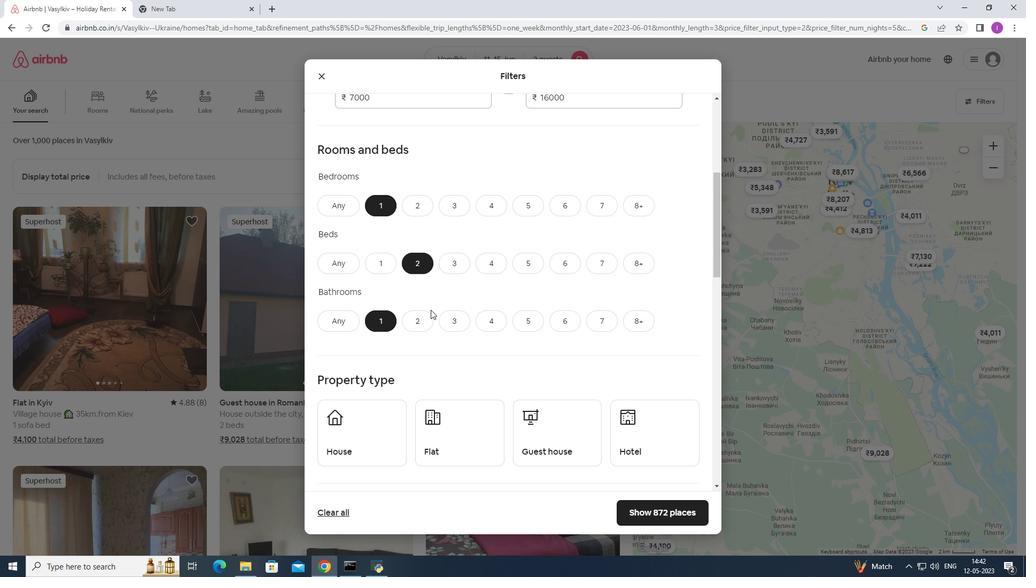 
Action: Mouse moved to (437, 295)
Screenshot: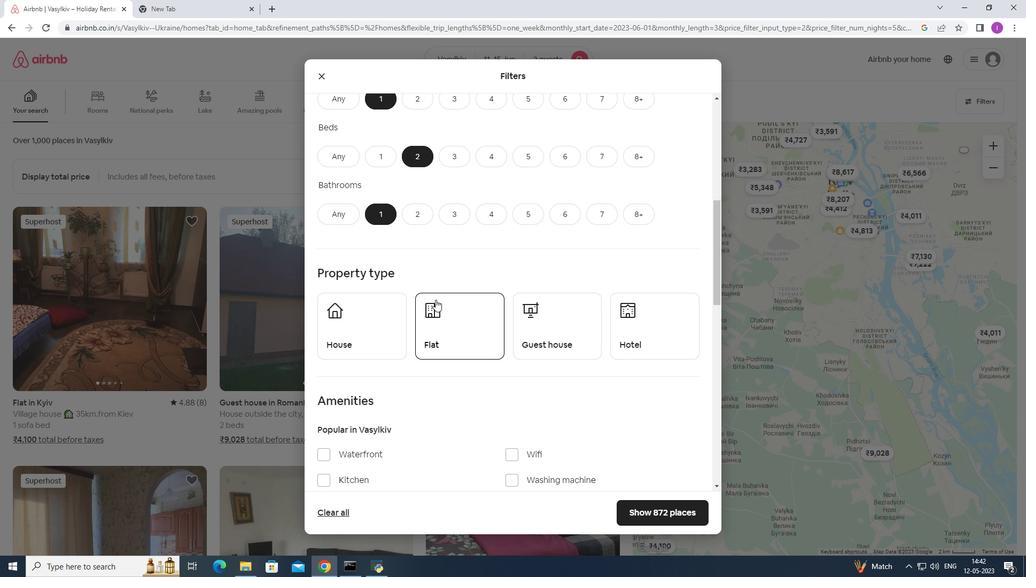 
Action: Mouse scrolled (437, 294) with delta (0, 0)
Screenshot: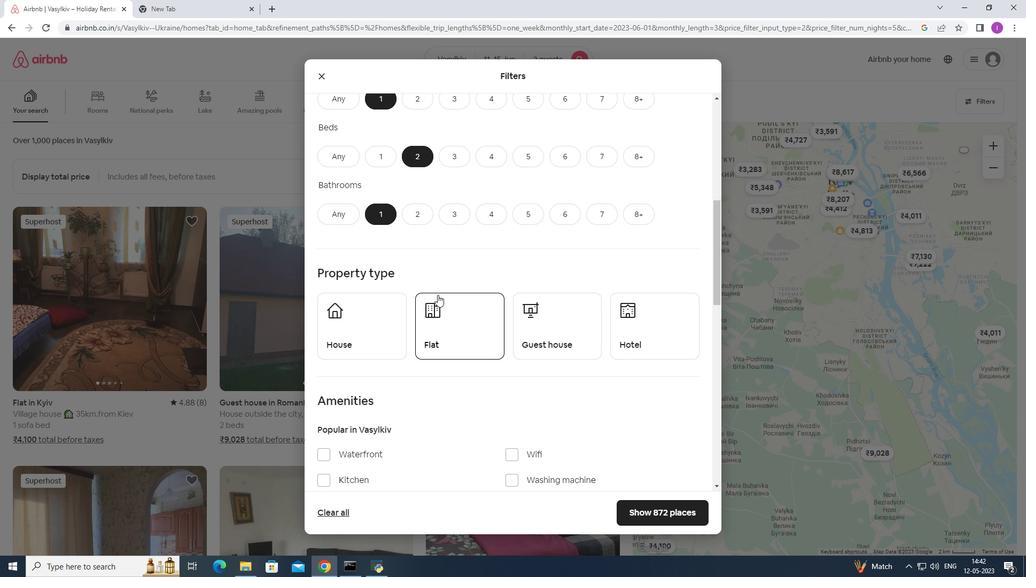 
Action: Mouse scrolled (437, 294) with delta (0, 0)
Screenshot: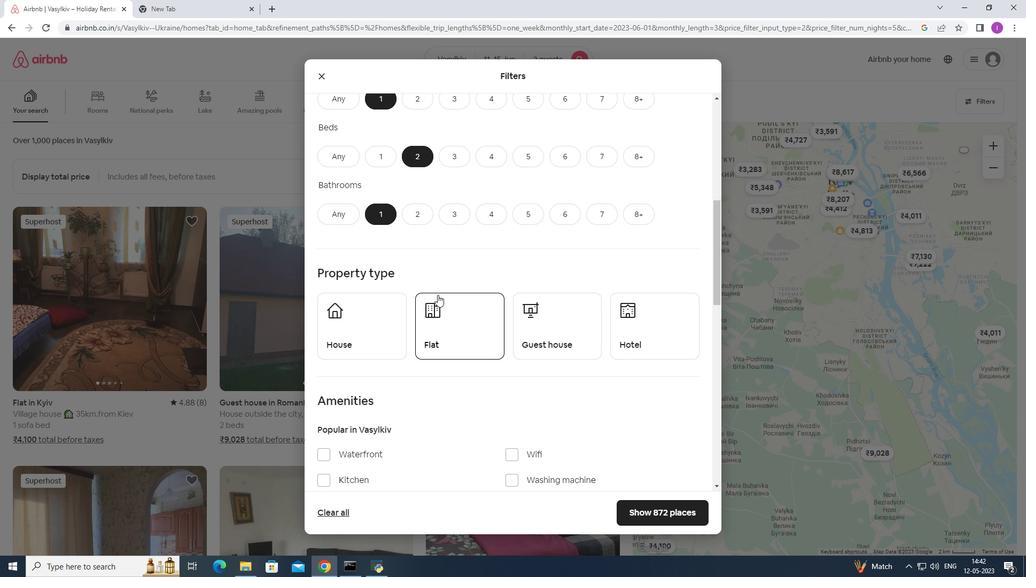 
Action: Mouse moved to (437, 292)
Screenshot: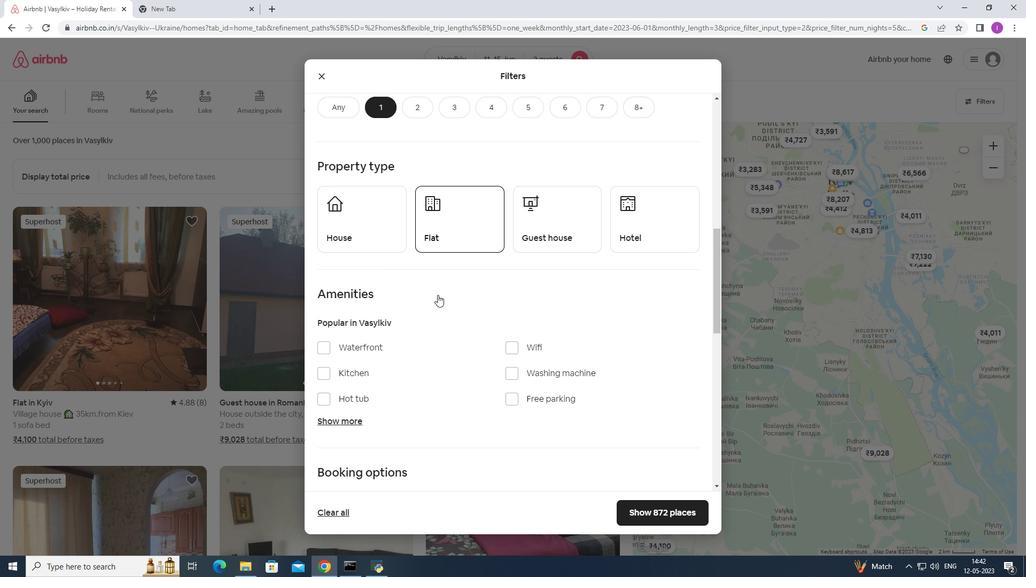 
Action: Mouse scrolled (437, 292) with delta (0, 0)
Screenshot: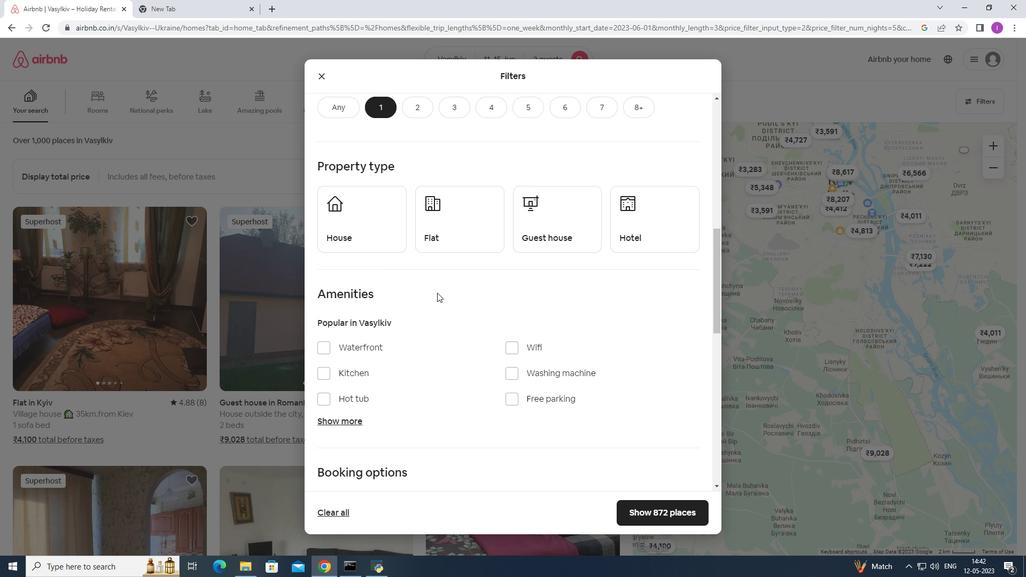 
Action: Mouse moved to (334, 169)
Screenshot: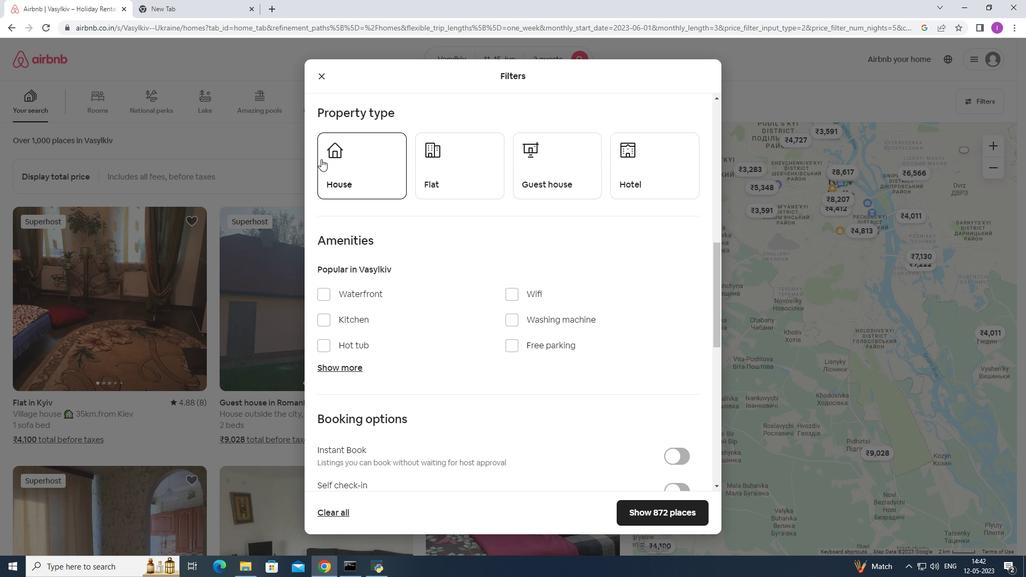 
Action: Mouse pressed left at (334, 169)
Screenshot: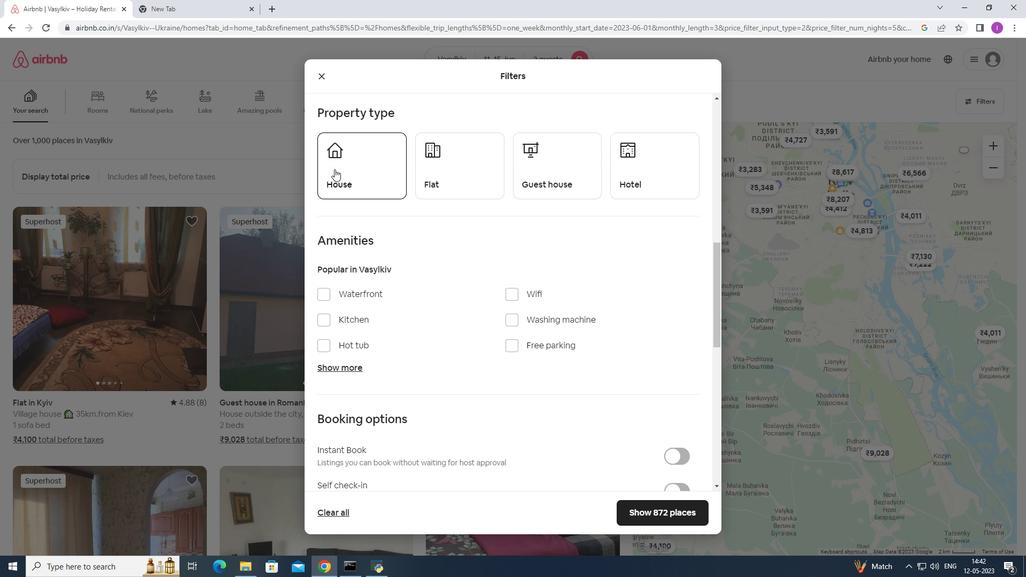 
Action: Mouse moved to (497, 173)
Screenshot: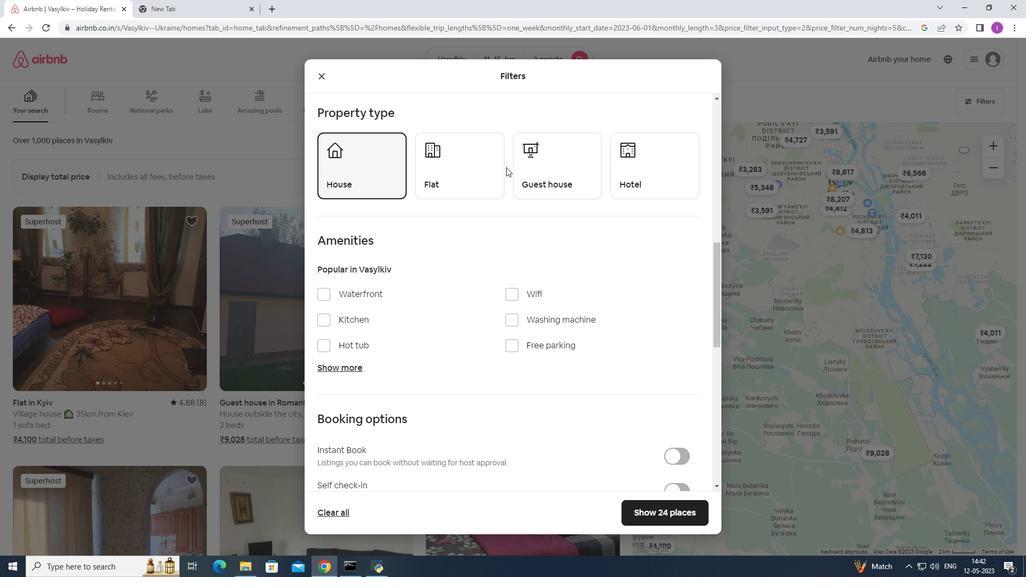 
Action: Mouse pressed left at (497, 173)
Screenshot: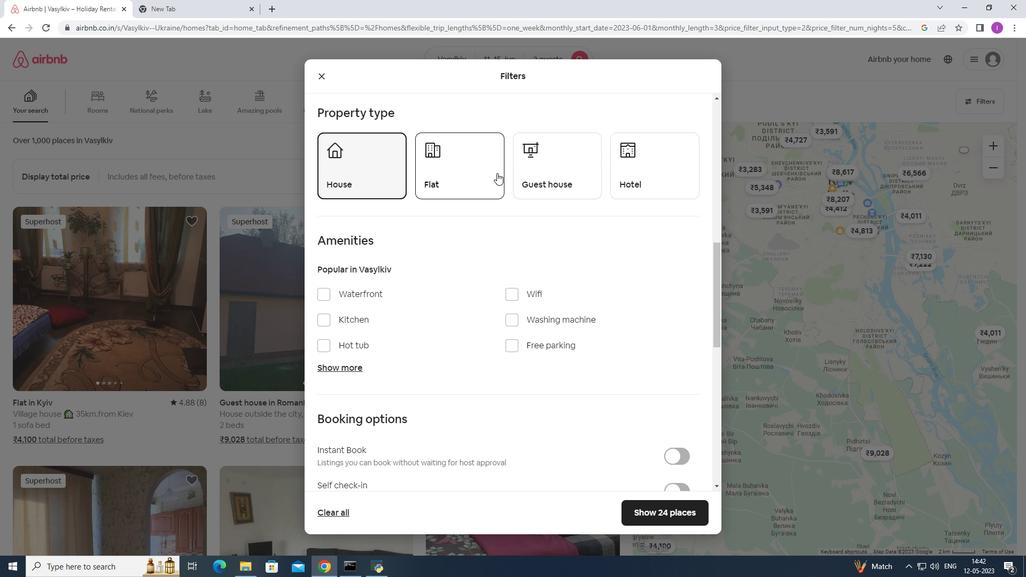 
Action: Mouse moved to (564, 171)
Screenshot: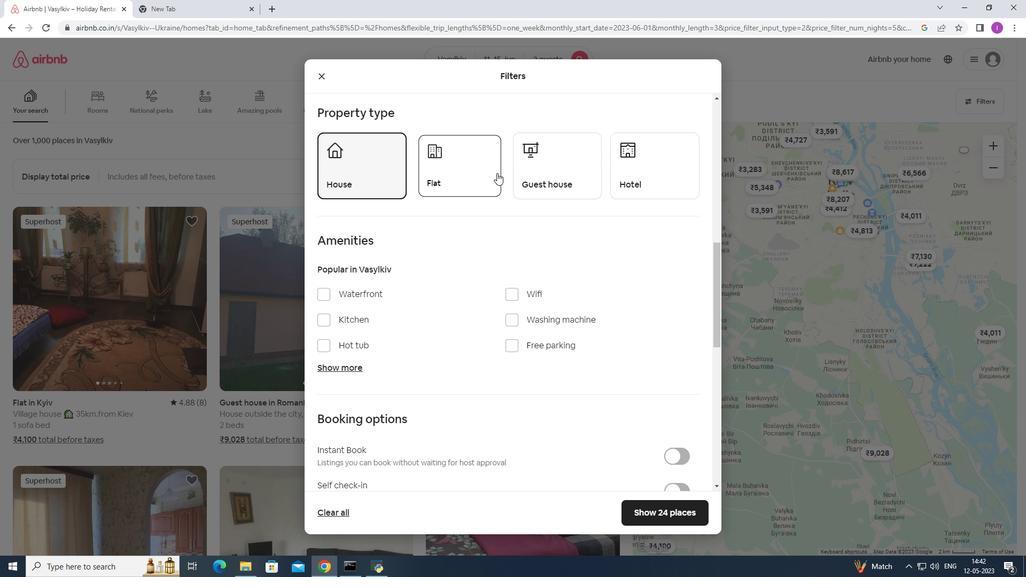 
Action: Mouse pressed left at (564, 171)
Screenshot: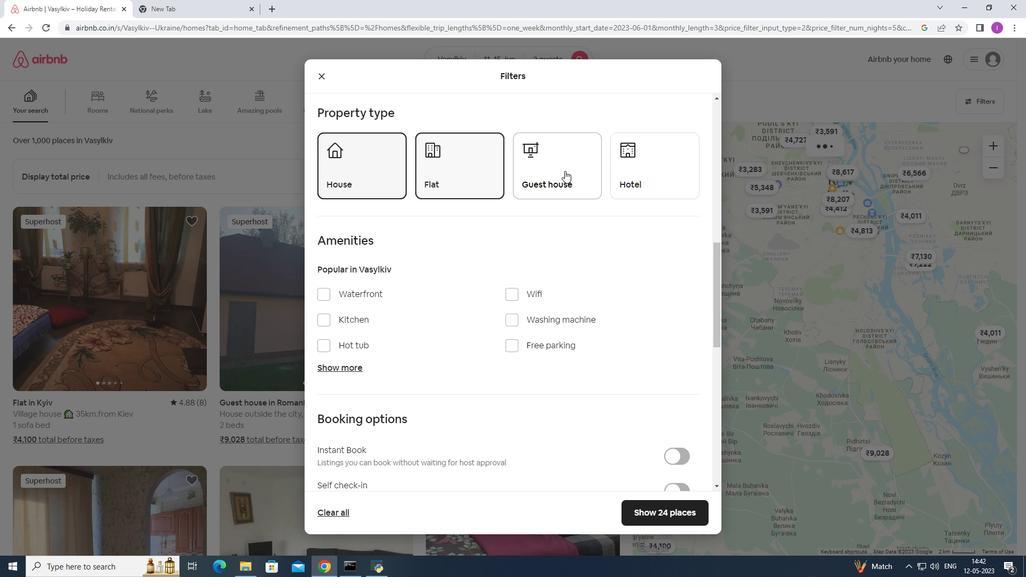 
Action: Mouse moved to (667, 183)
Screenshot: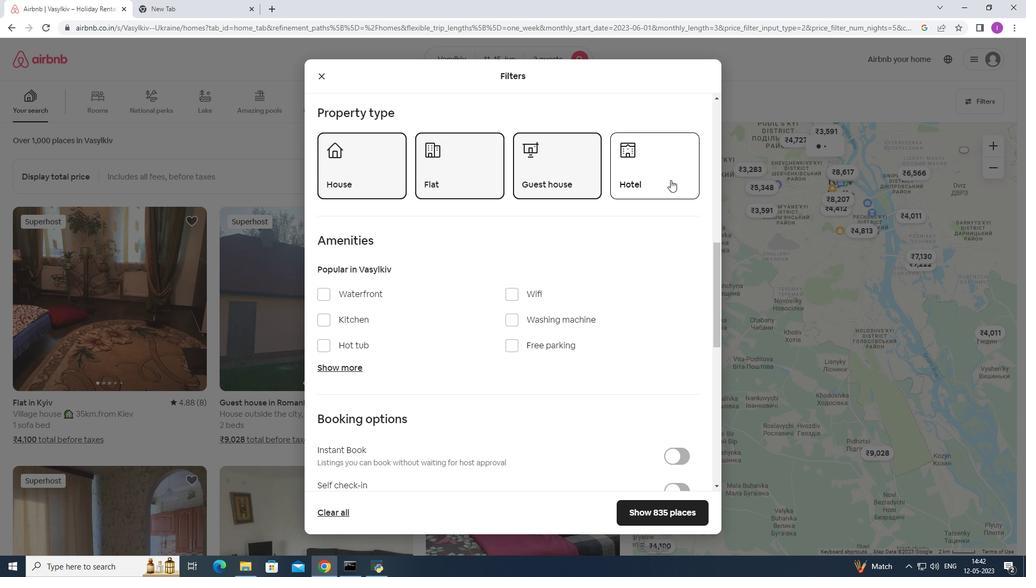 
Action: Mouse pressed left at (667, 183)
Screenshot: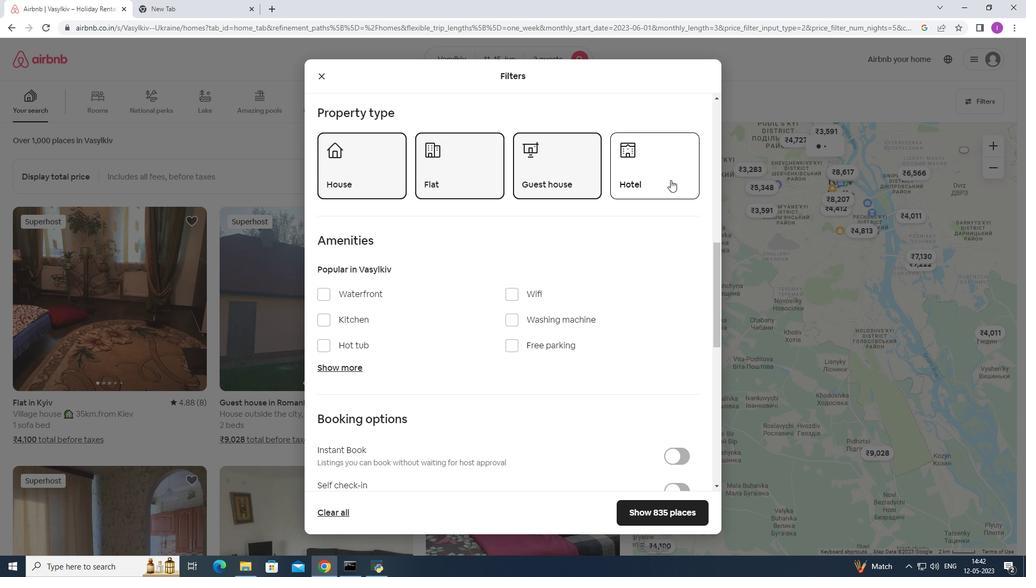 
Action: Mouse moved to (471, 295)
Screenshot: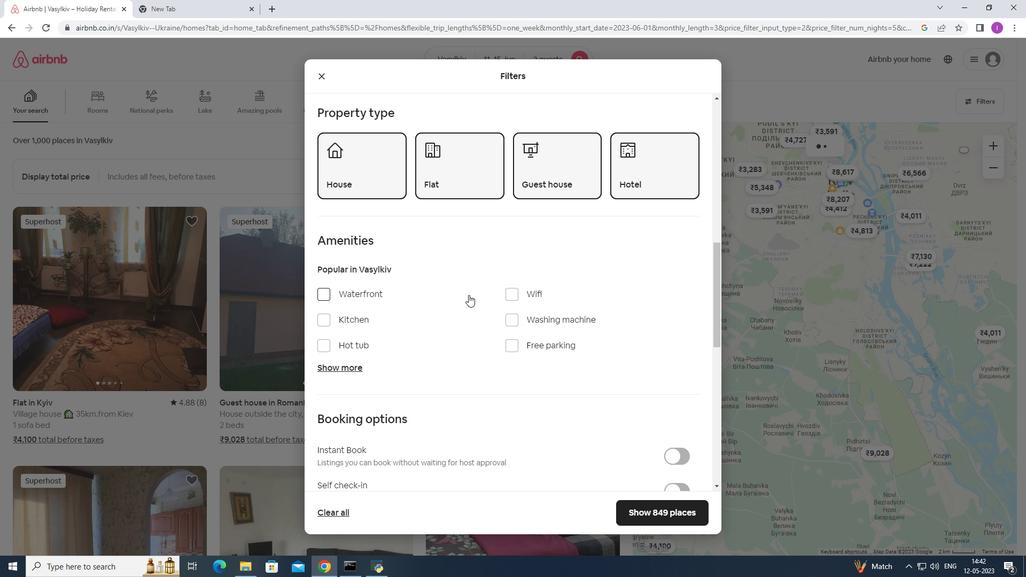 
Action: Mouse scrolled (471, 294) with delta (0, 0)
Screenshot: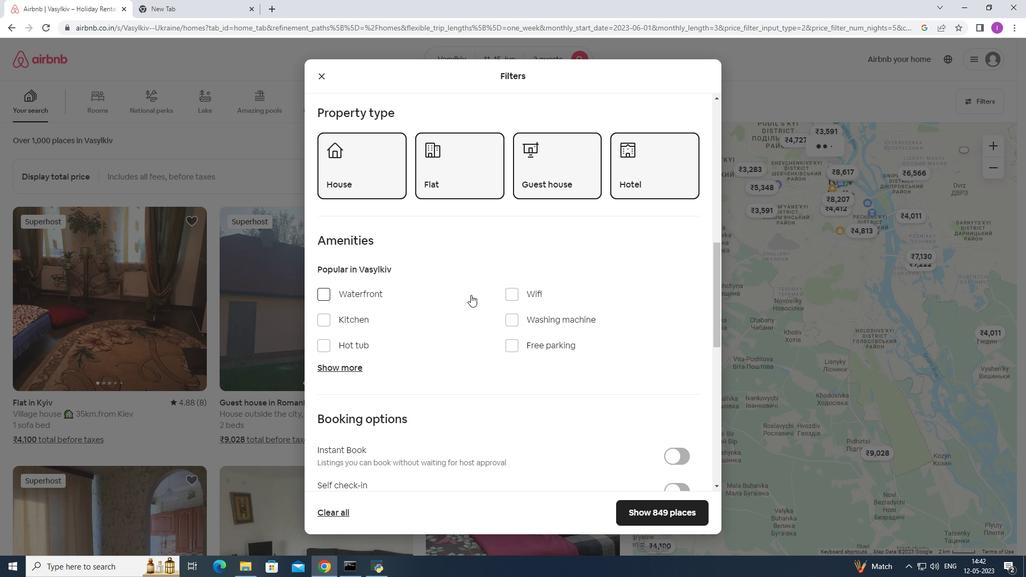 
Action: Mouse moved to (507, 238)
Screenshot: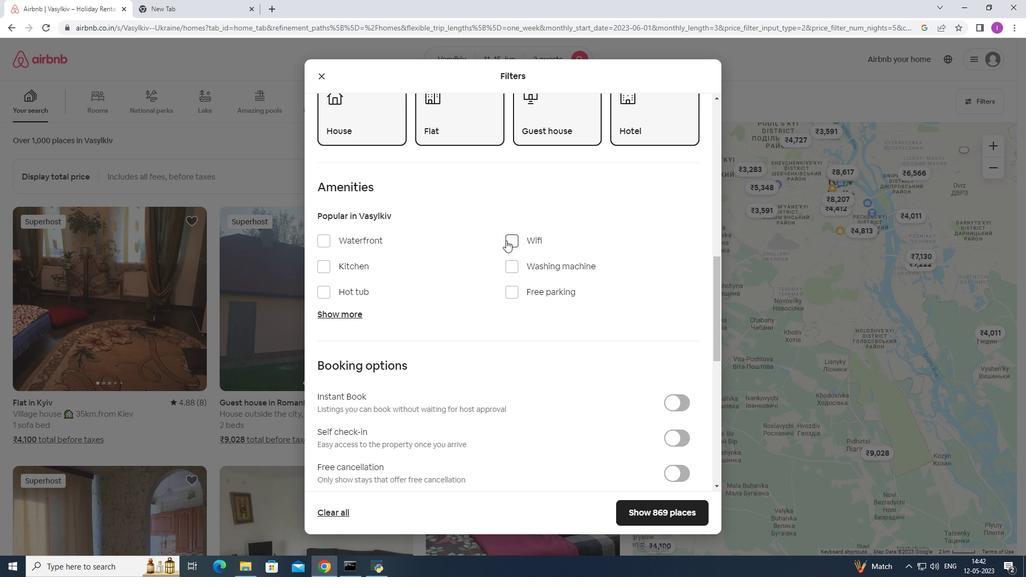 
Action: Mouse pressed left at (507, 238)
Screenshot: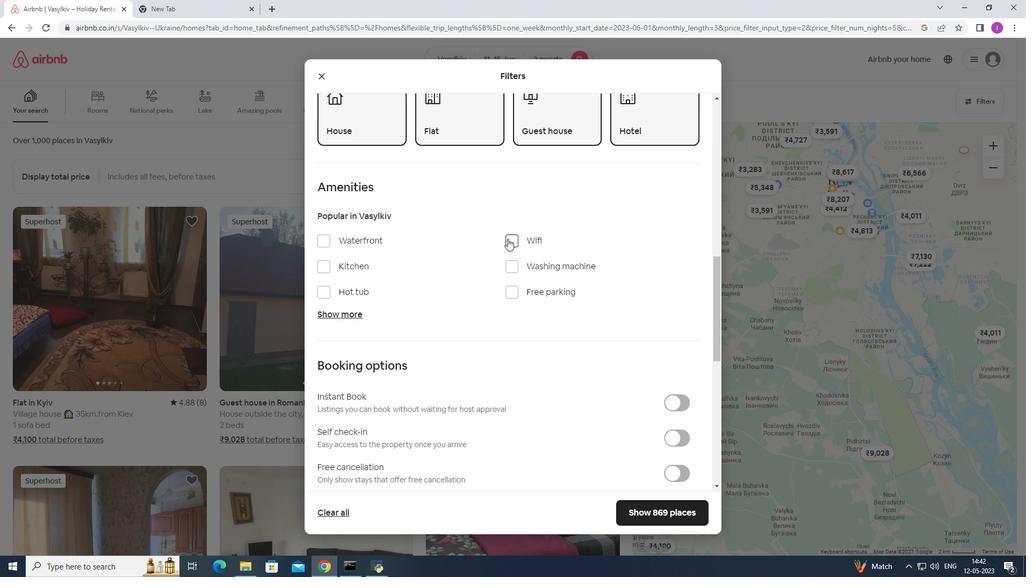 
Action: Mouse moved to (513, 293)
Screenshot: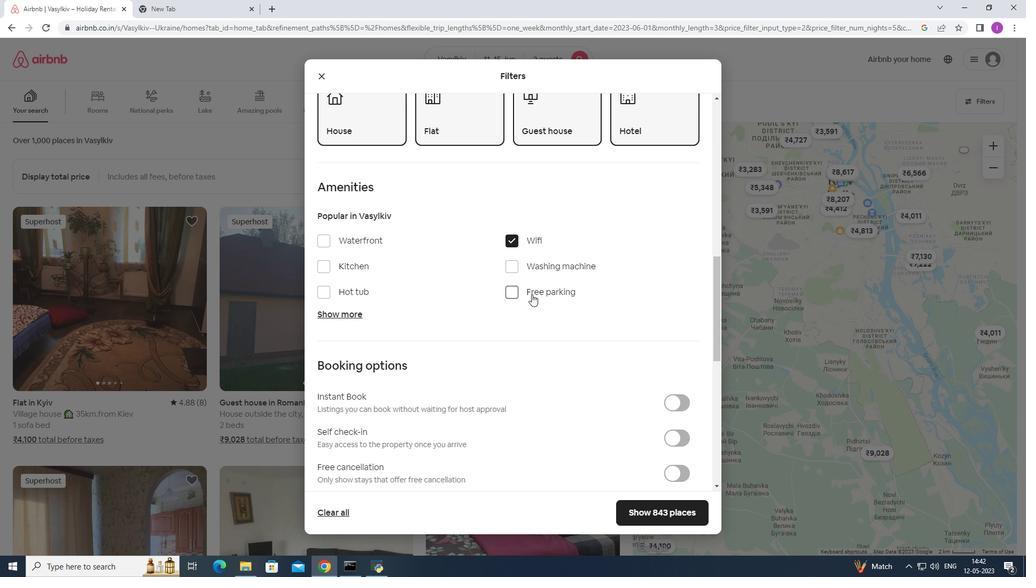 
Action: Mouse pressed left at (513, 293)
Screenshot: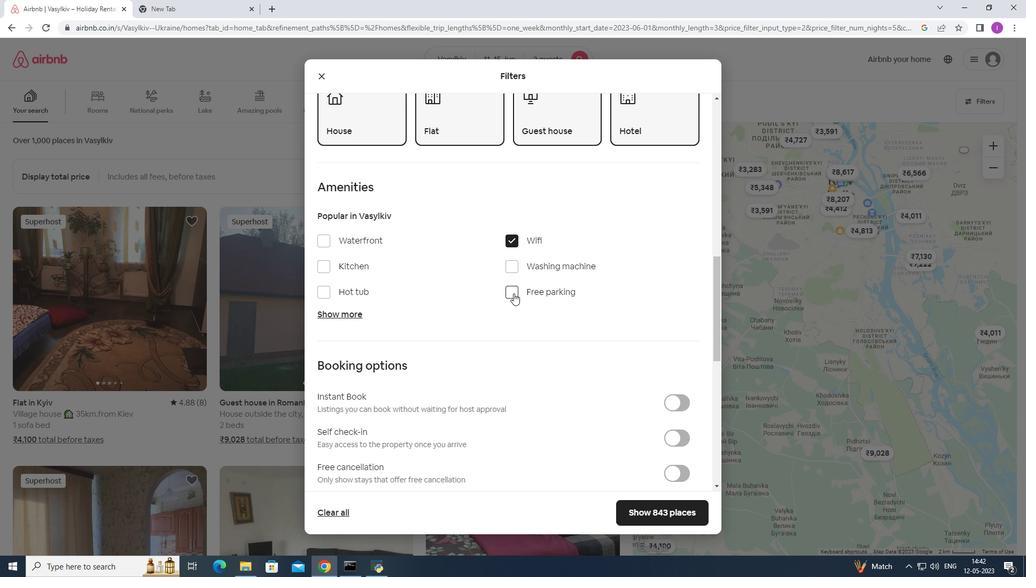 
Action: Mouse moved to (513, 244)
Screenshot: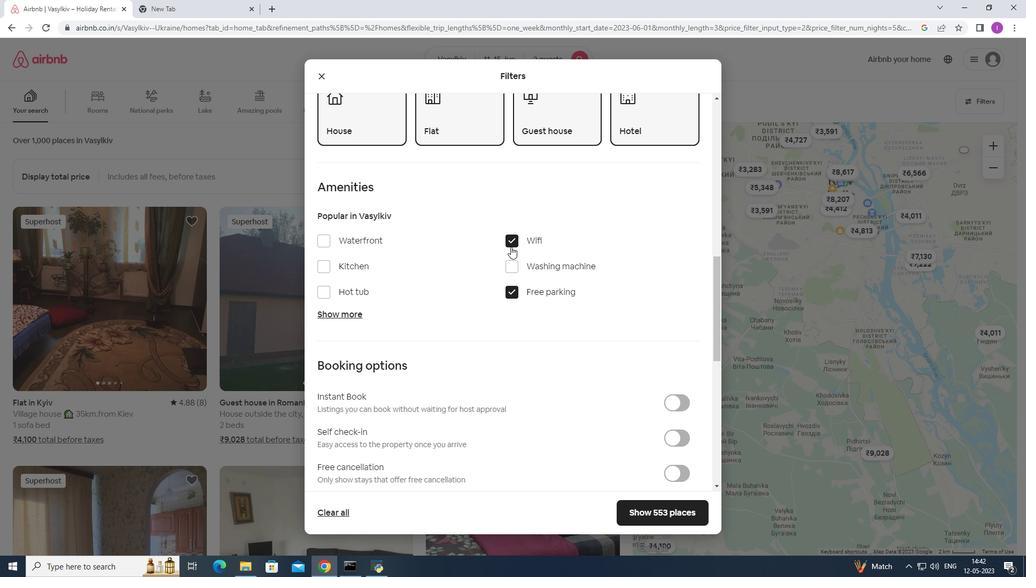 
Action: Mouse pressed left at (513, 244)
Screenshot: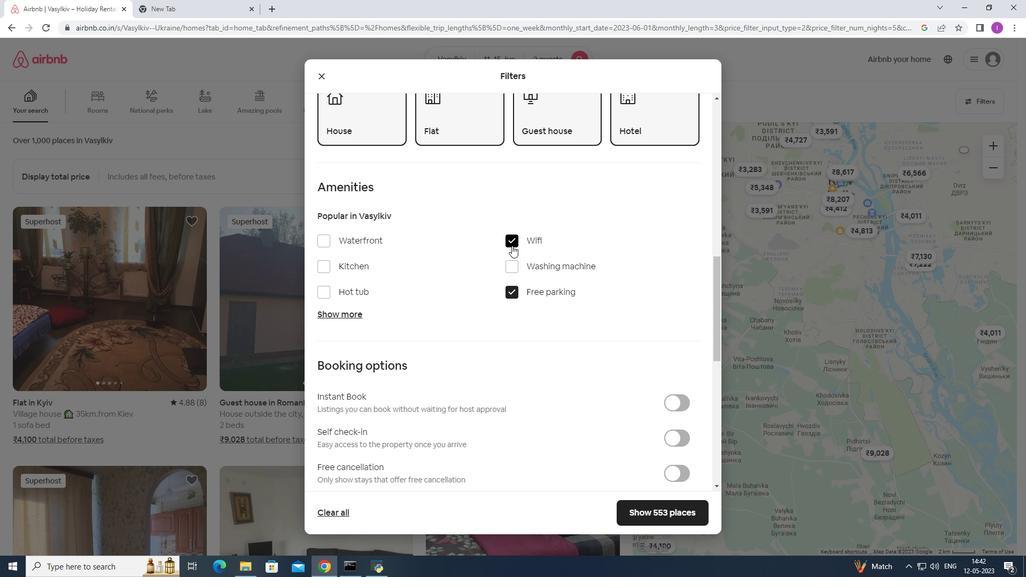 
Action: Mouse moved to (507, 291)
Screenshot: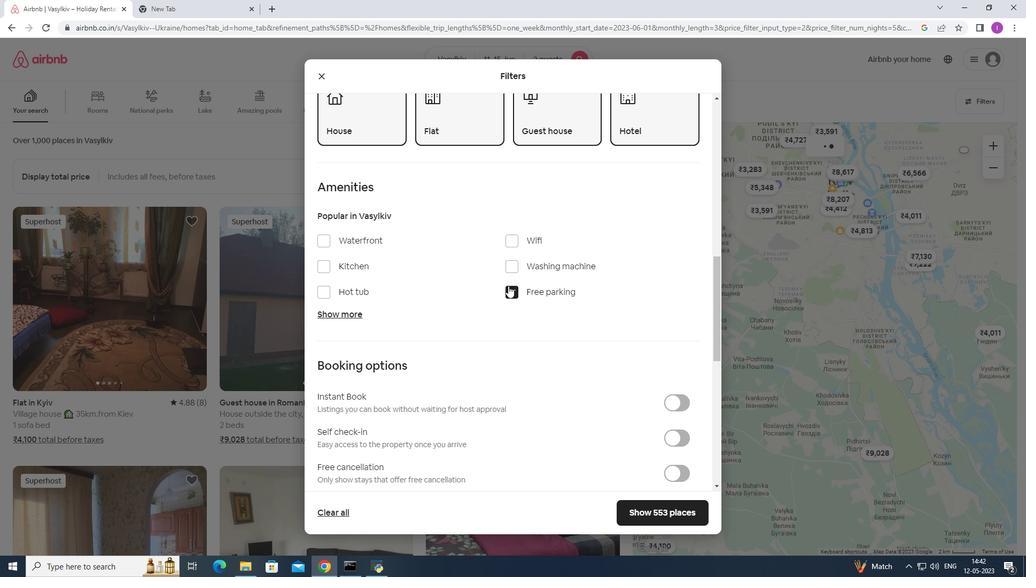 
Action: Mouse pressed left at (507, 291)
Screenshot: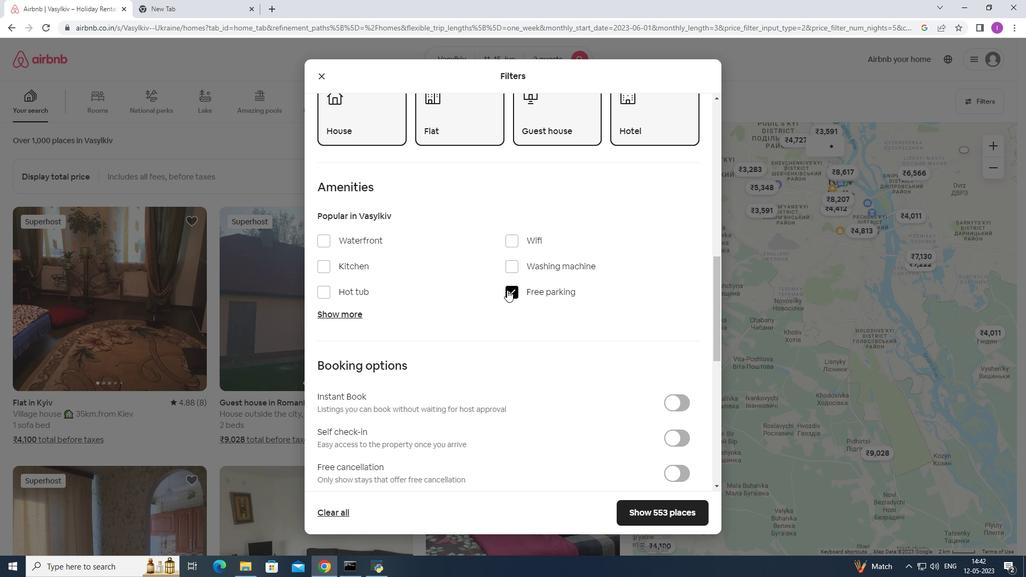 
Action: Mouse moved to (622, 331)
Screenshot: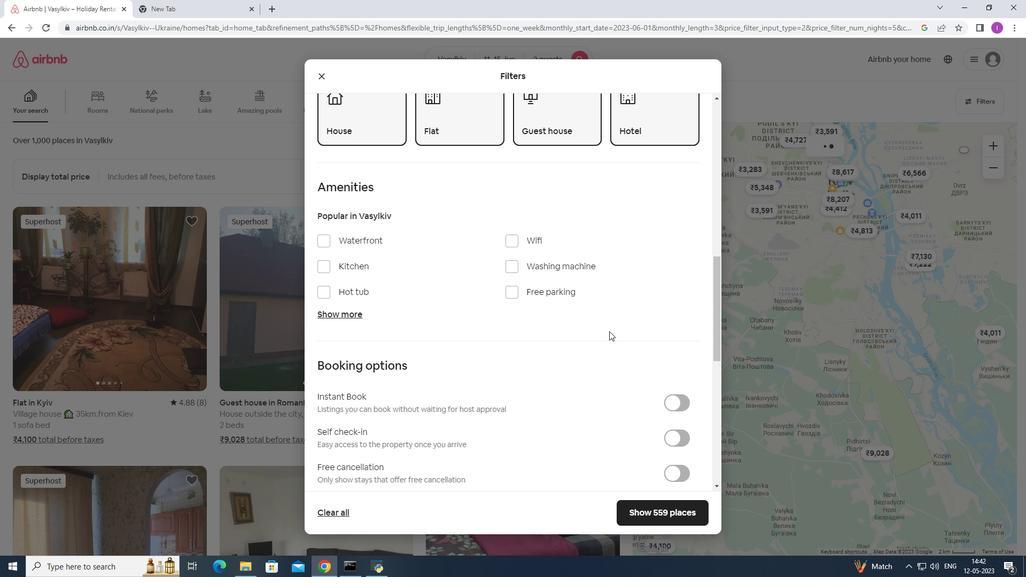 
Action: Mouse scrolled (622, 330) with delta (0, 0)
Screenshot: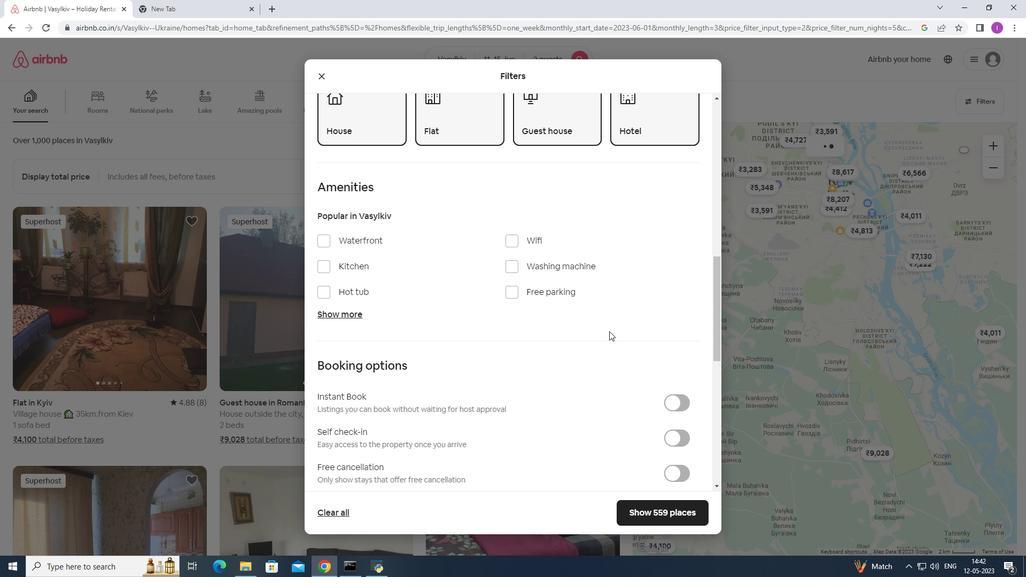
Action: Mouse moved to (622, 331)
Screenshot: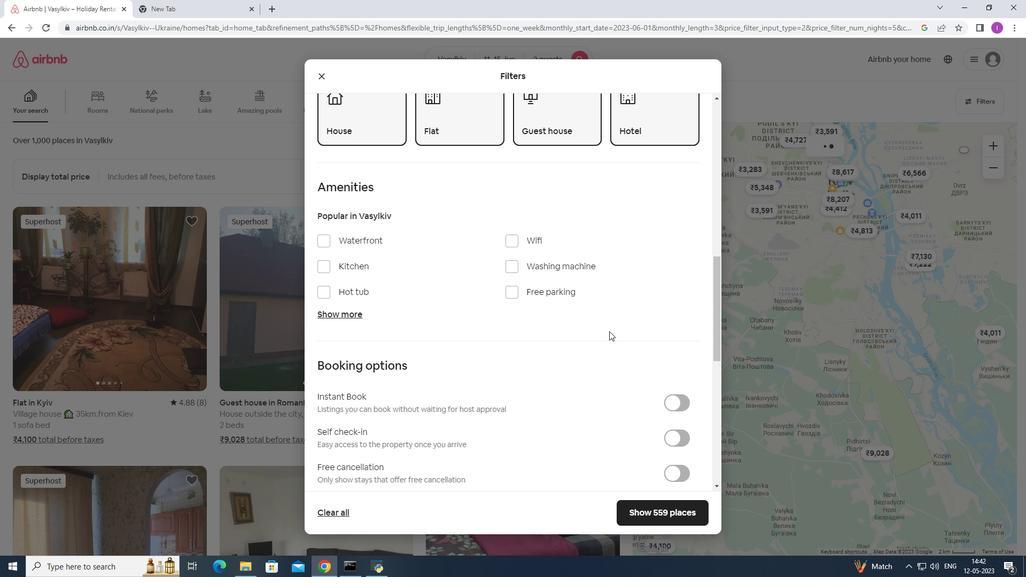 
Action: Mouse scrolled (622, 331) with delta (0, 0)
Screenshot: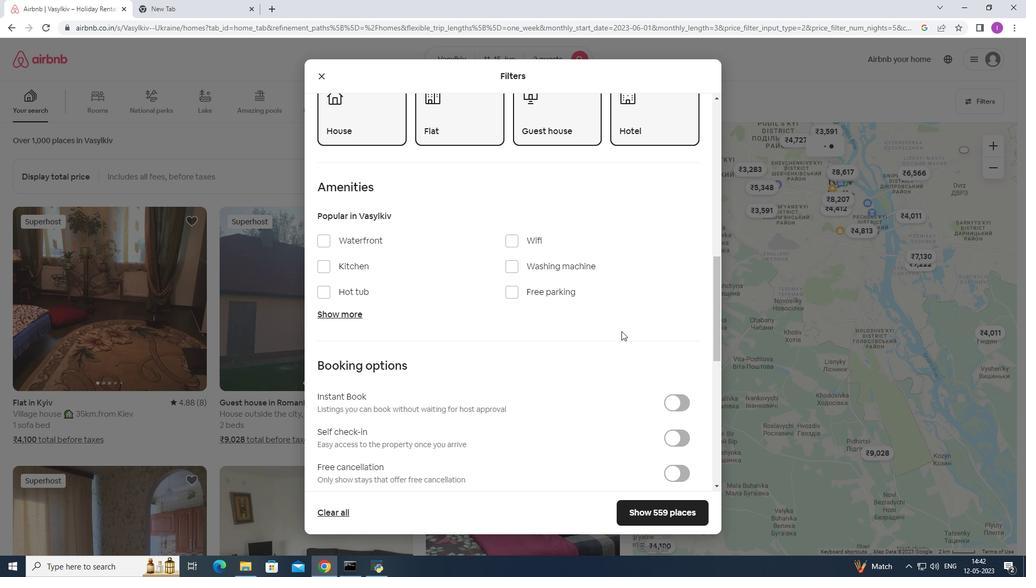 
Action: Mouse moved to (623, 332)
Screenshot: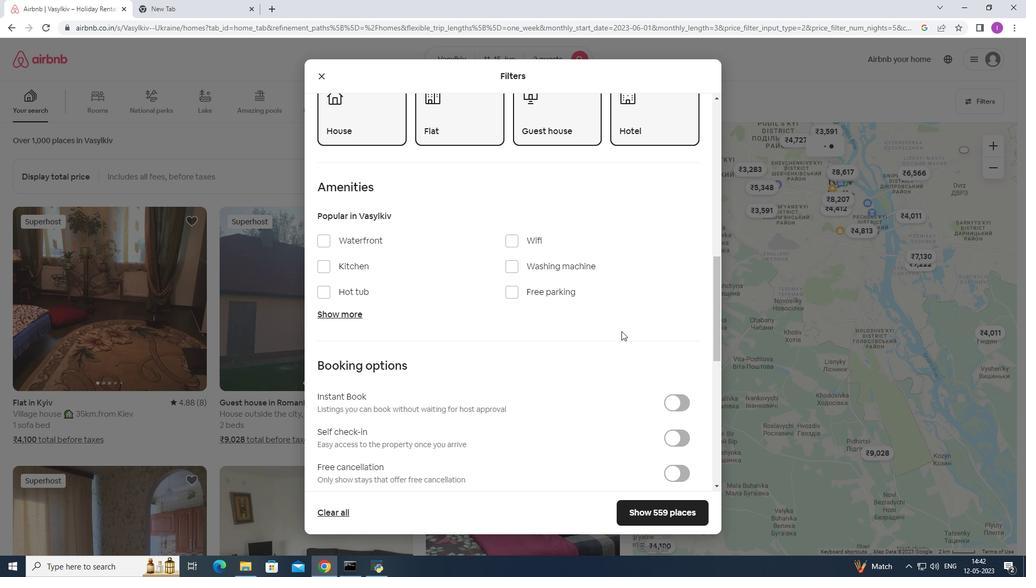 
Action: Mouse scrolled (623, 332) with delta (0, 0)
Screenshot: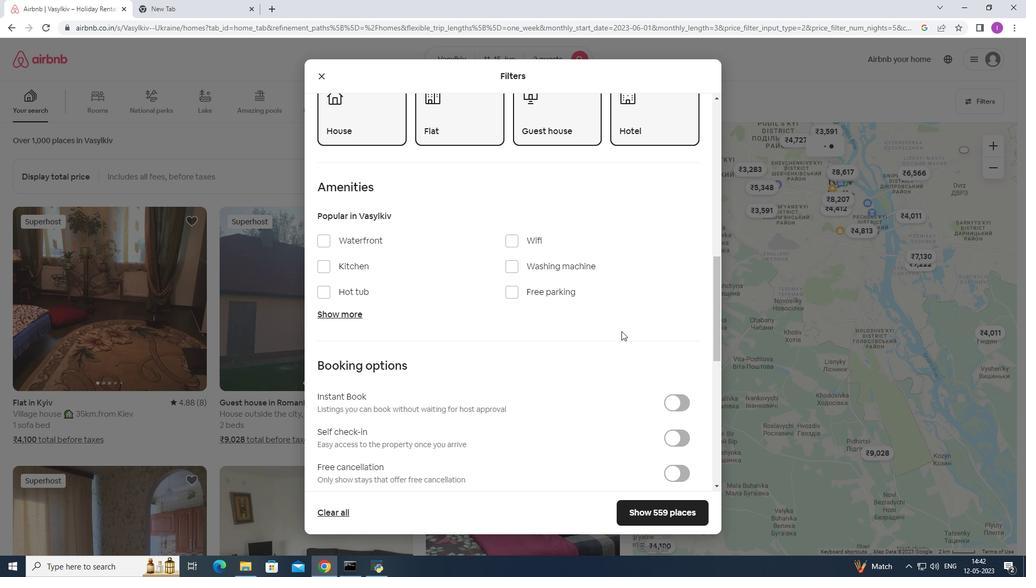 
Action: Mouse moved to (678, 278)
Screenshot: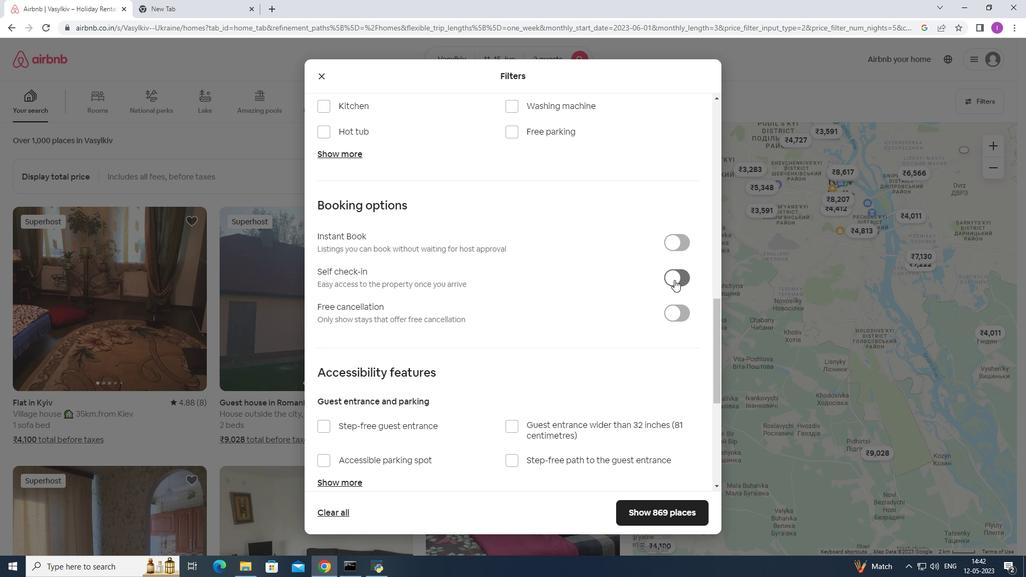 
Action: Mouse pressed left at (678, 278)
Screenshot: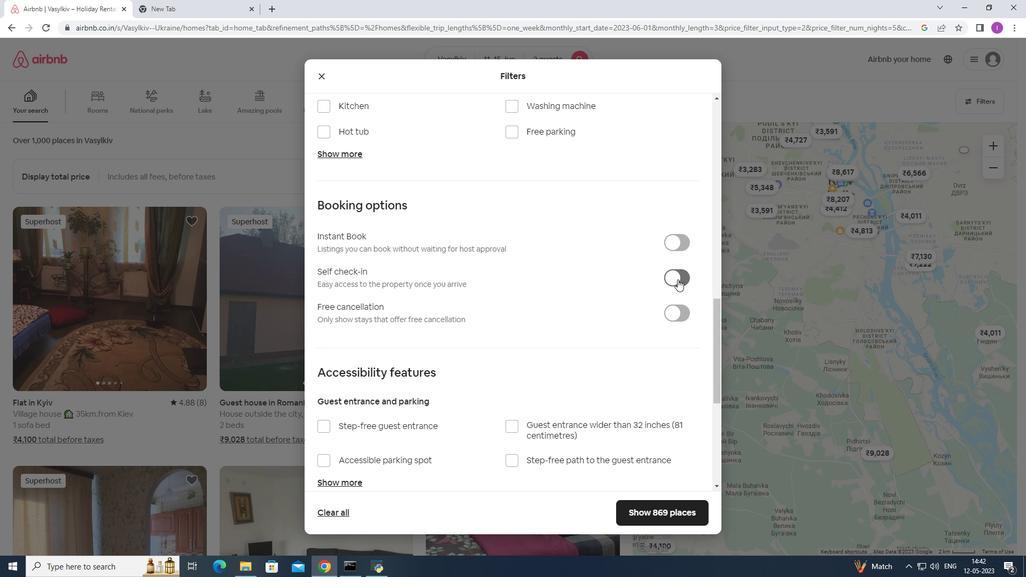 
Action: Mouse moved to (440, 276)
Screenshot: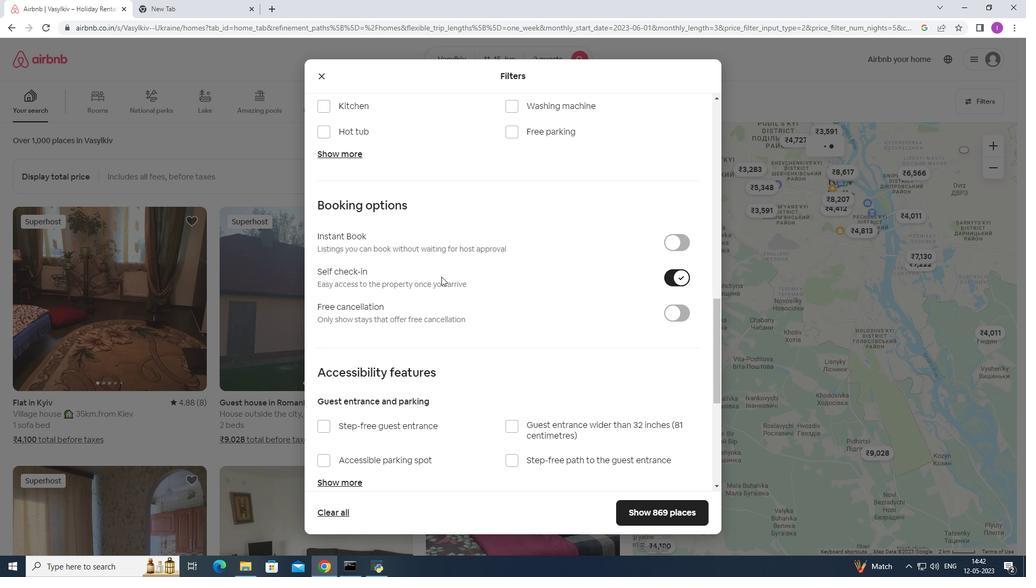 
Action: Mouse scrolled (440, 275) with delta (0, 0)
Screenshot: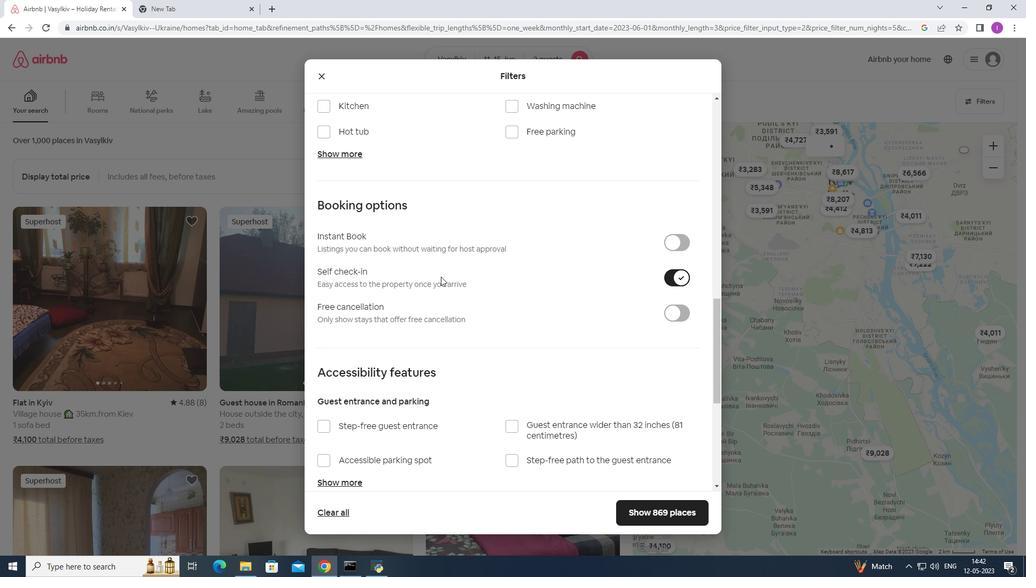 
Action: Mouse scrolled (440, 275) with delta (0, 0)
Screenshot: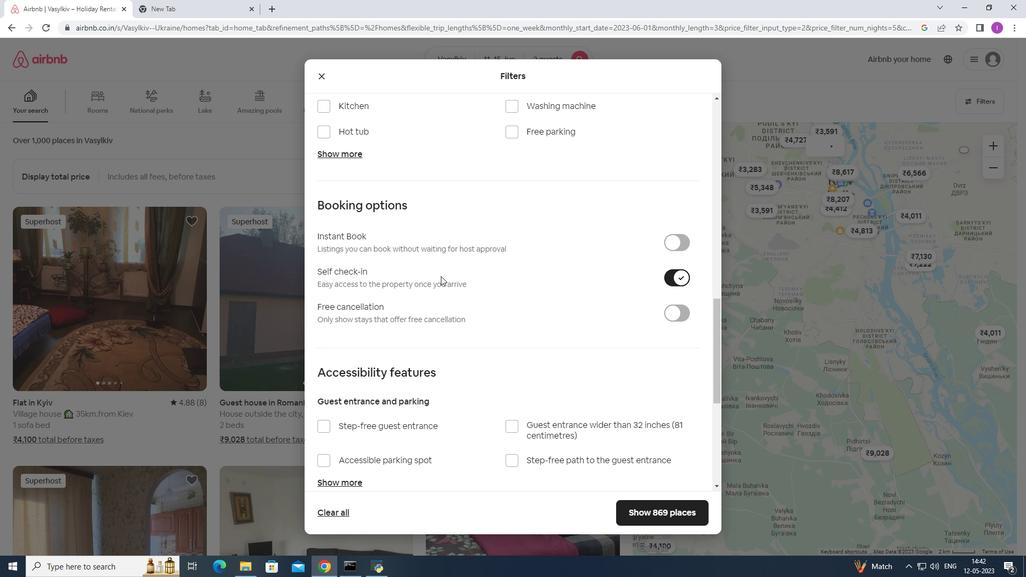 
Action: Mouse moved to (441, 276)
Screenshot: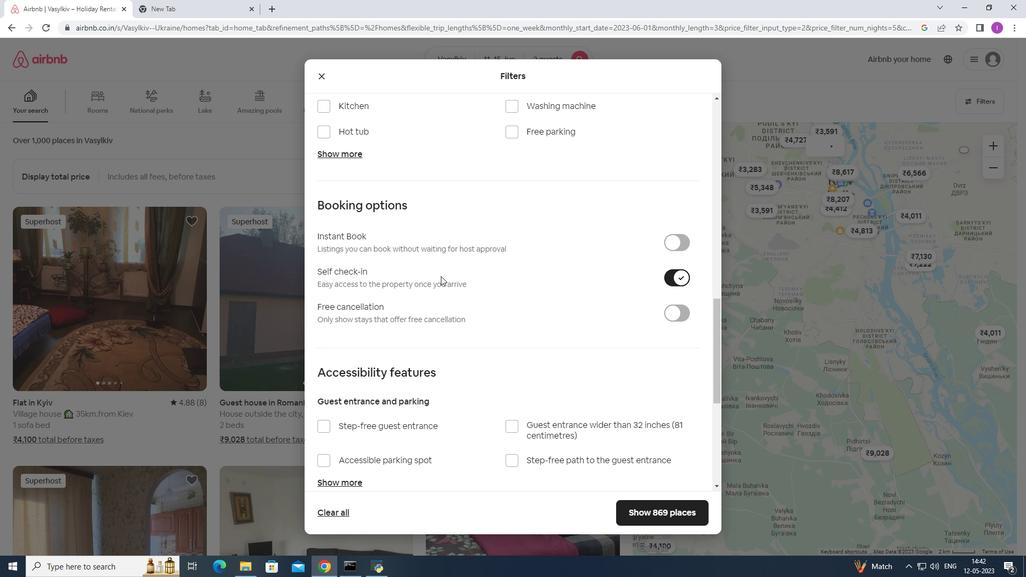 
Action: Mouse scrolled (441, 275) with delta (0, 0)
Screenshot: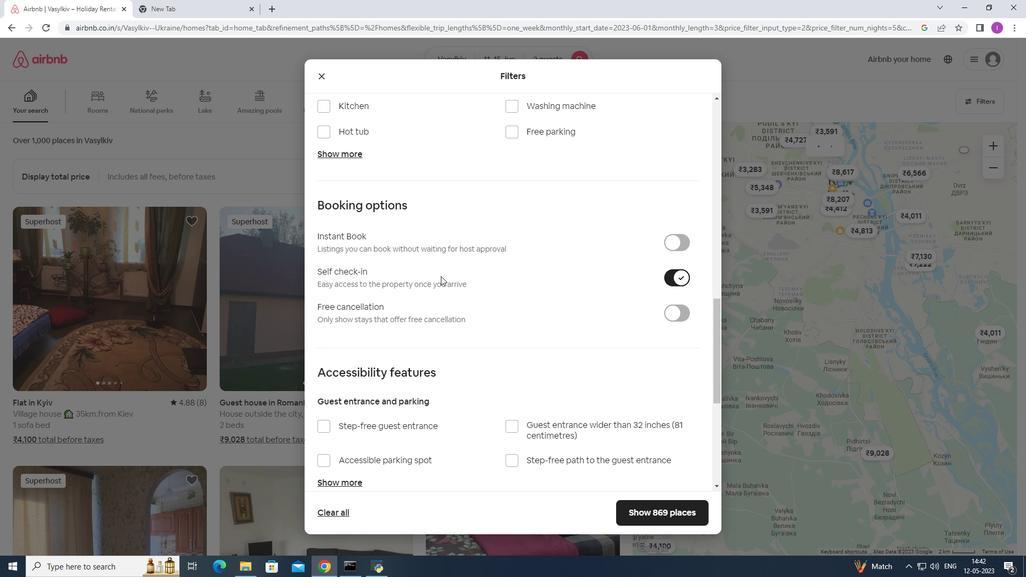 
Action: Mouse moved to (441, 277)
Screenshot: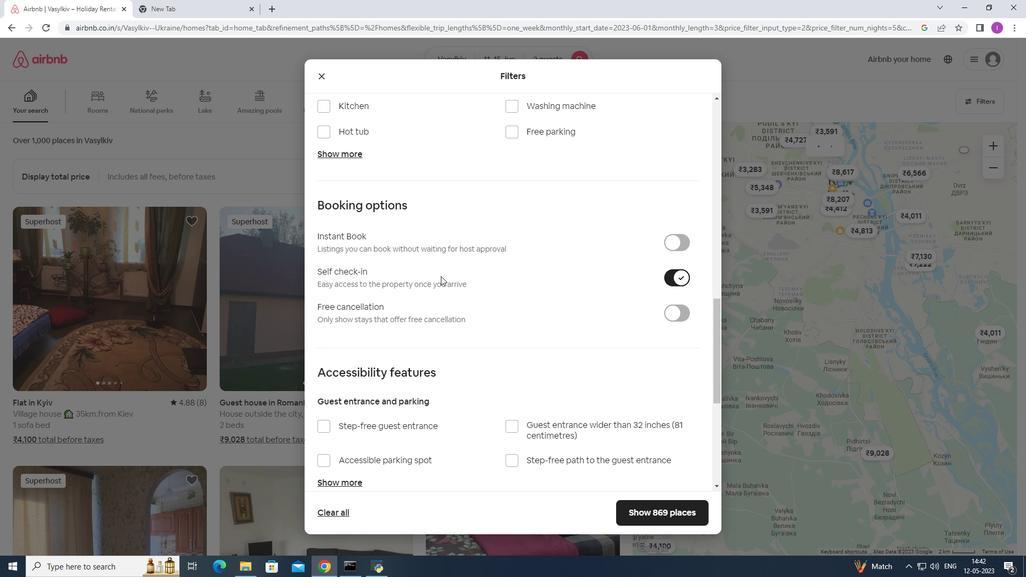 
Action: Mouse scrolled (441, 276) with delta (0, 0)
Screenshot: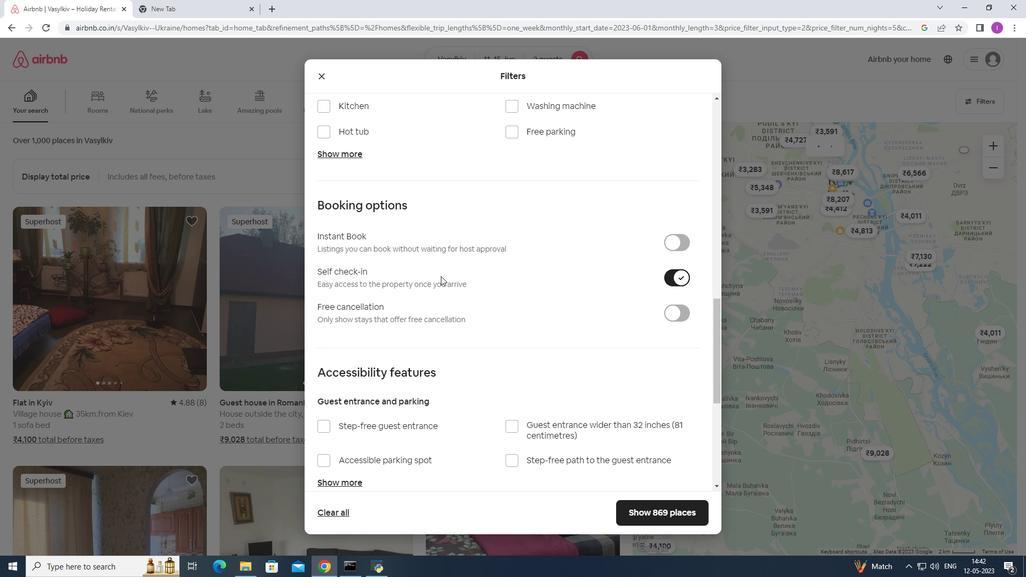 
Action: Mouse moved to (444, 277)
Screenshot: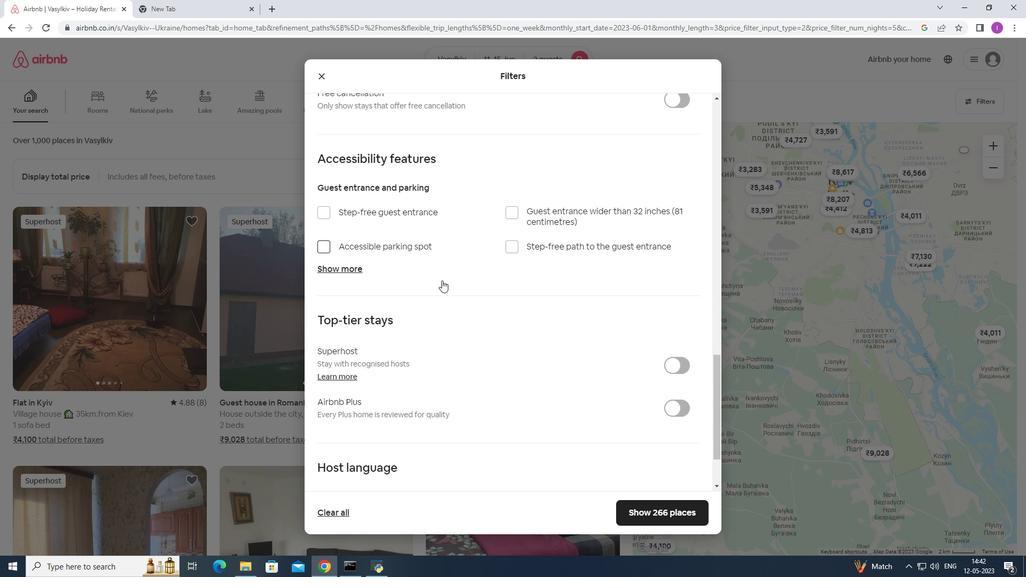
Action: Mouse scrolled (444, 277) with delta (0, 0)
Screenshot: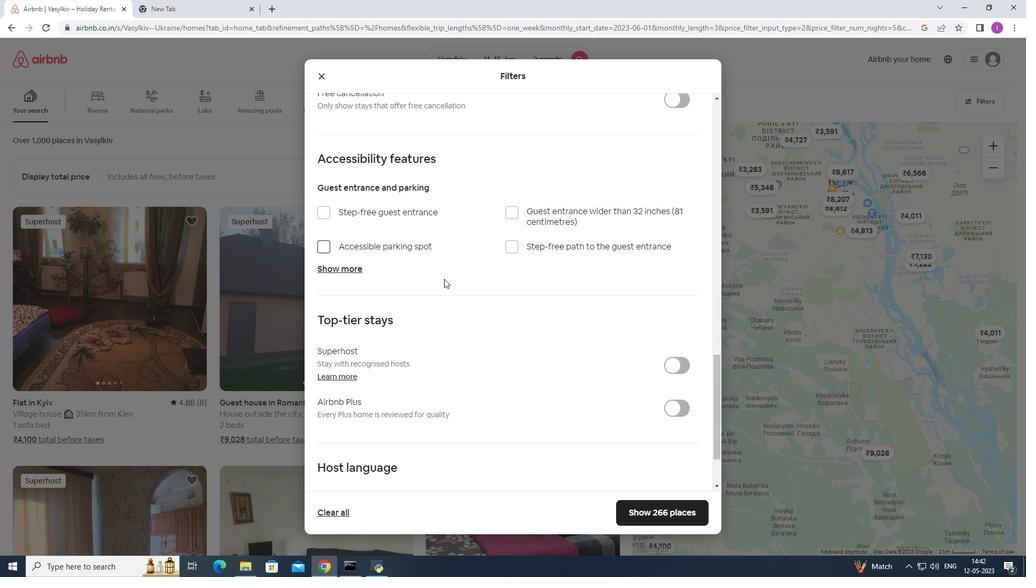 
Action: Mouse scrolled (444, 277) with delta (0, 0)
Screenshot: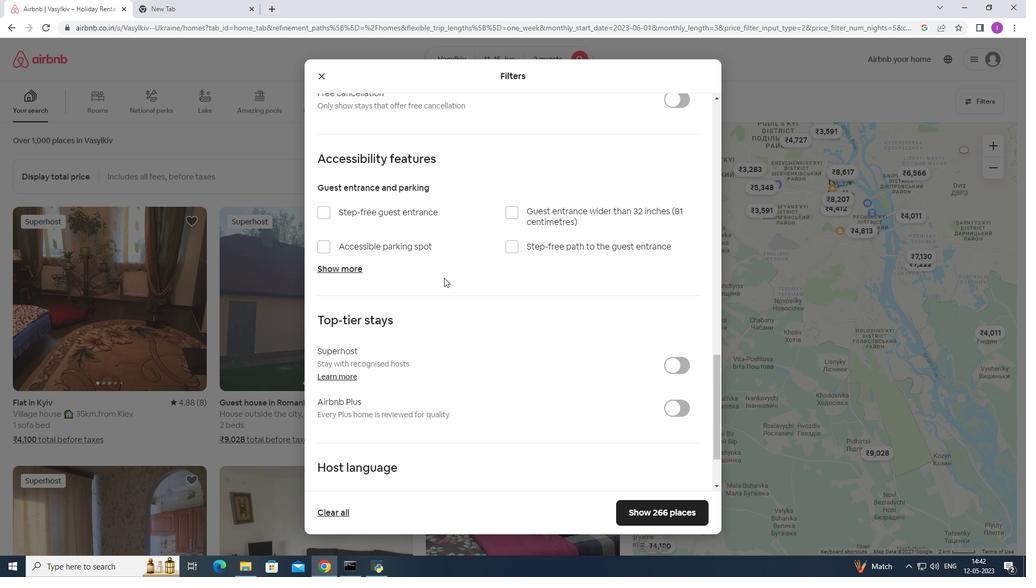 
Action: Mouse scrolled (444, 277) with delta (0, 0)
Screenshot: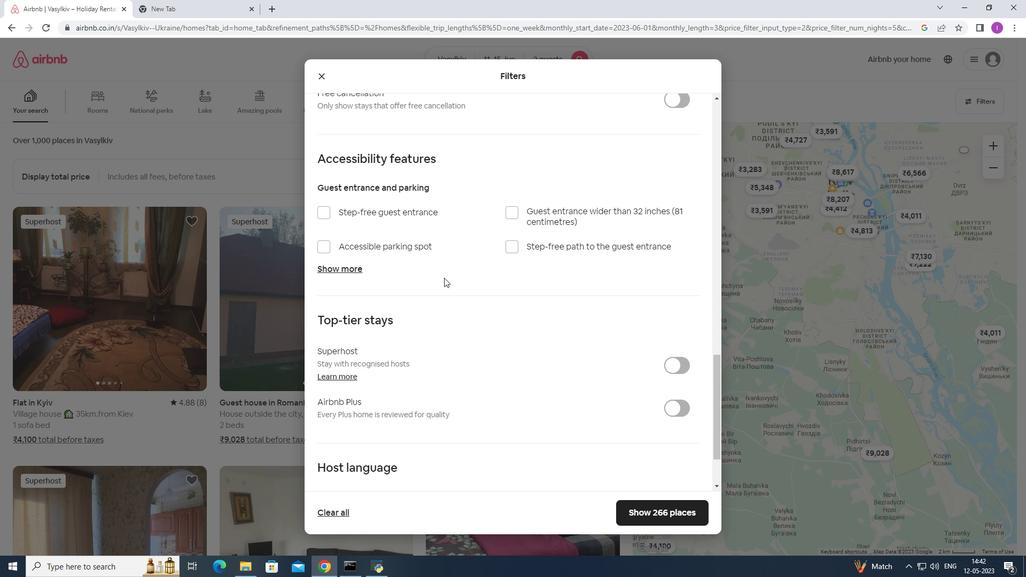 
Action: Mouse scrolled (444, 277) with delta (0, 0)
Screenshot: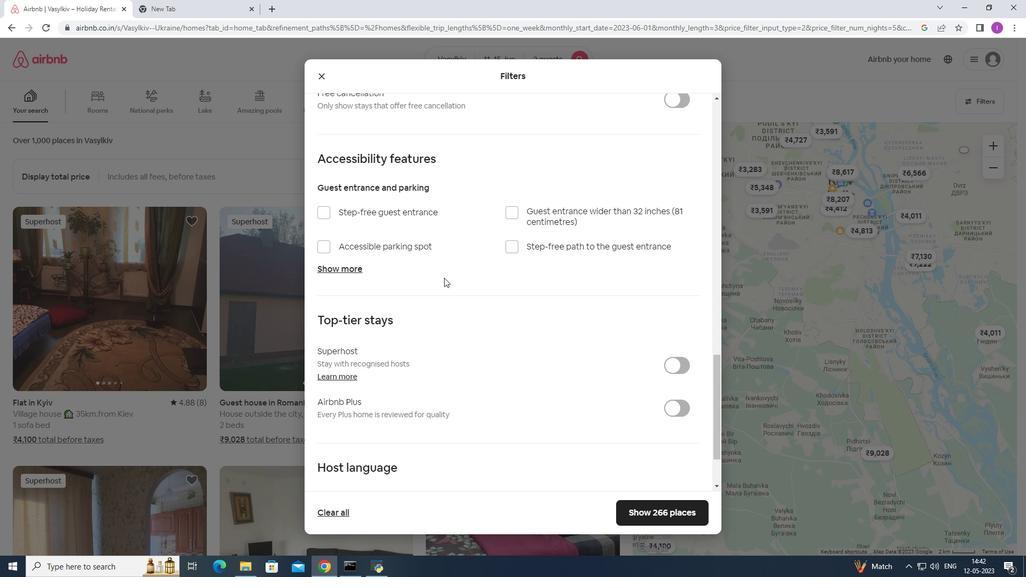 
Action: Mouse scrolled (444, 277) with delta (0, 0)
Screenshot: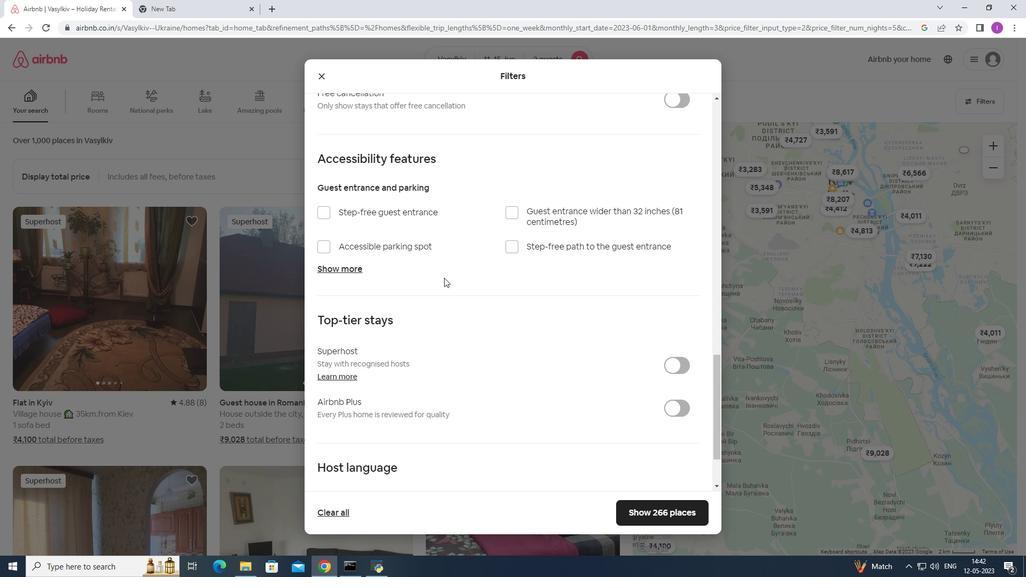 
Action: Mouse scrolled (444, 277) with delta (0, 0)
Screenshot: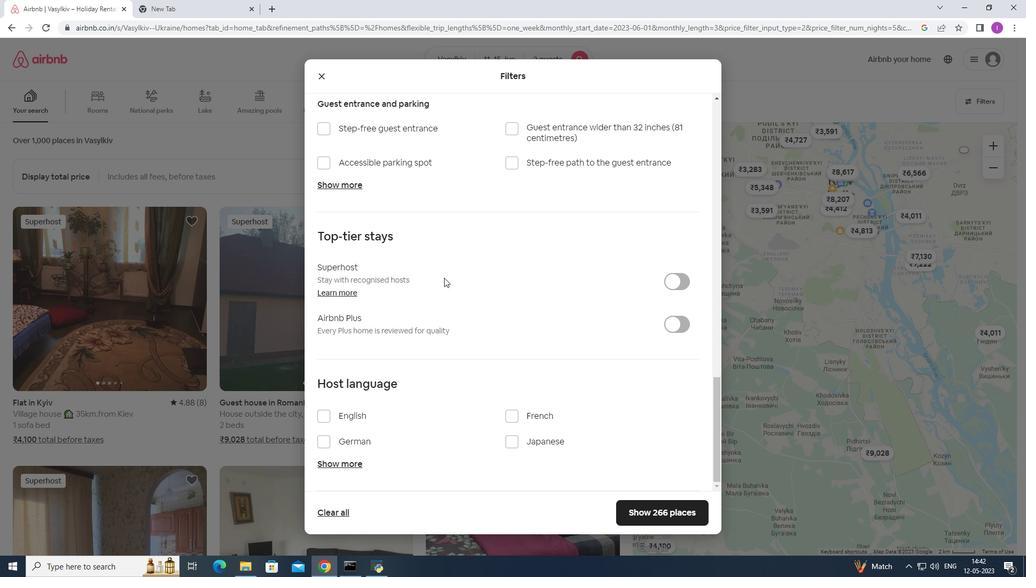 
Action: Mouse scrolled (444, 277) with delta (0, 0)
Screenshot: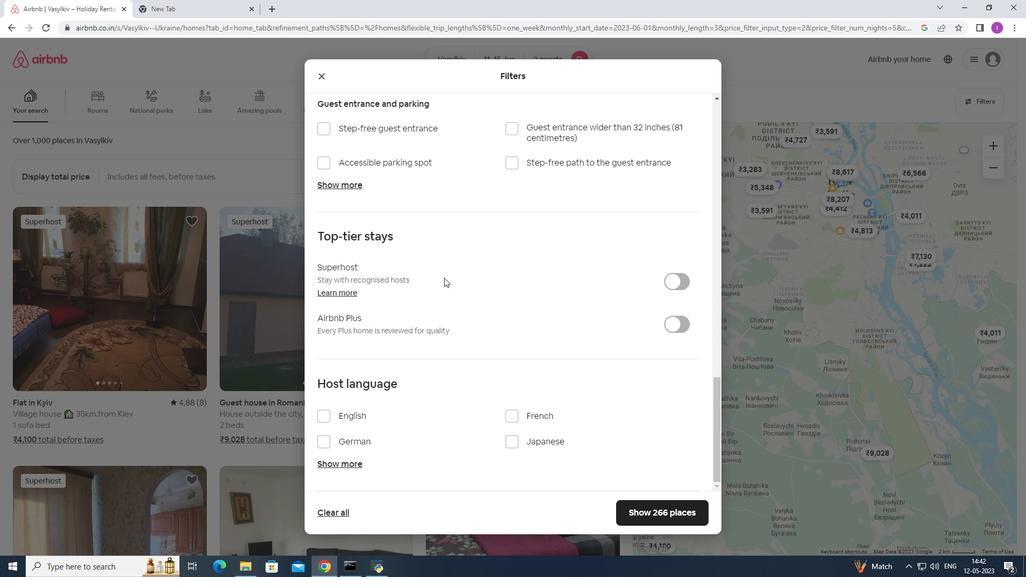 
Action: Mouse scrolled (444, 277) with delta (0, 0)
Screenshot: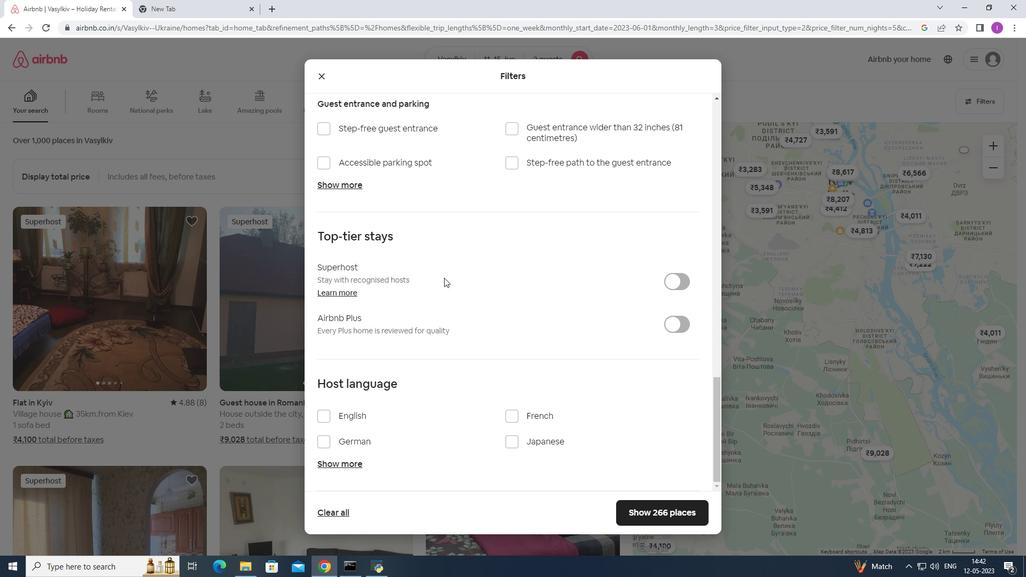 
Action: Mouse scrolled (444, 277) with delta (0, 0)
Screenshot: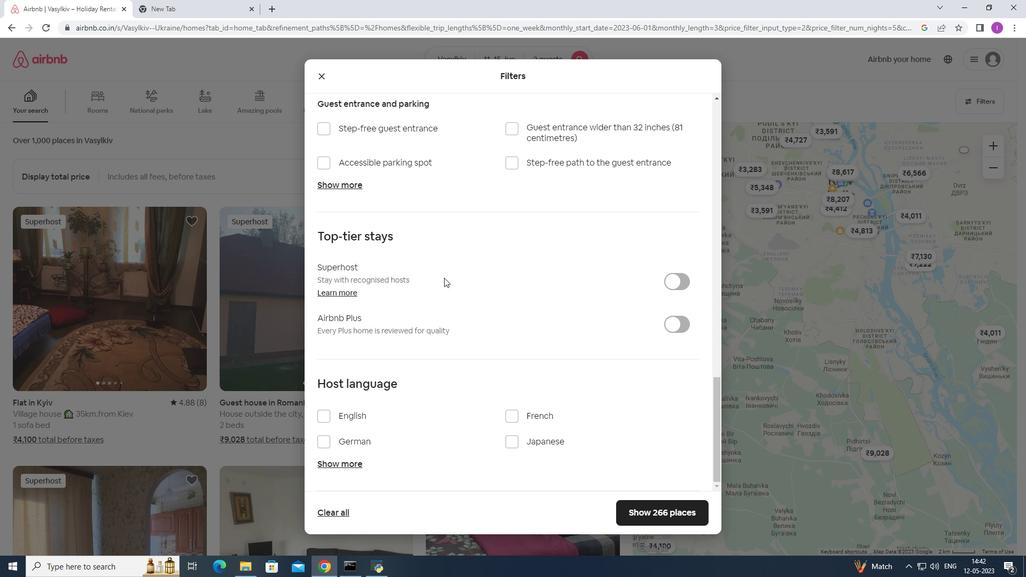 
Action: Mouse scrolled (444, 277) with delta (0, 0)
Screenshot: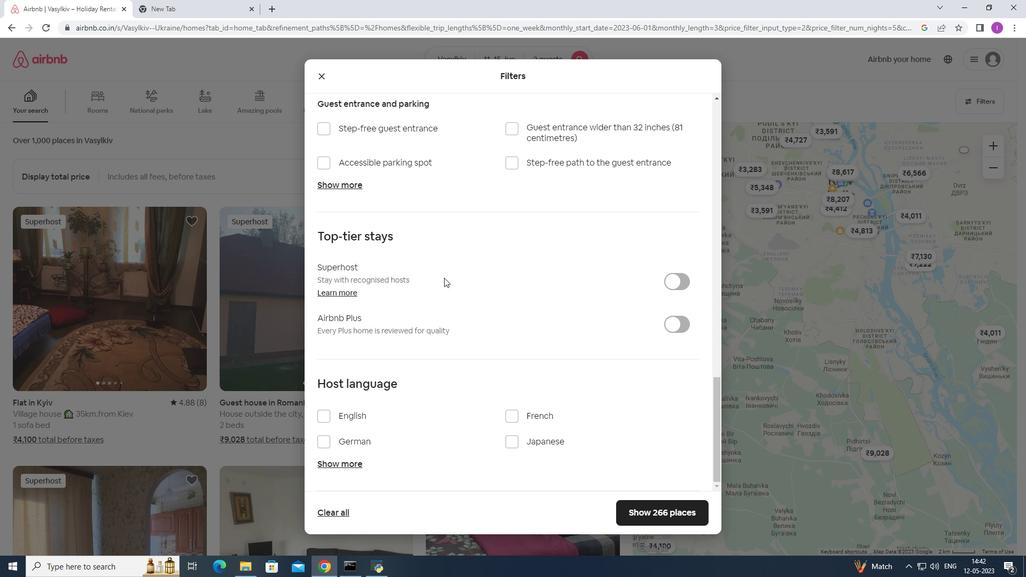 
Action: Mouse moved to (324, 418)
Screenshot: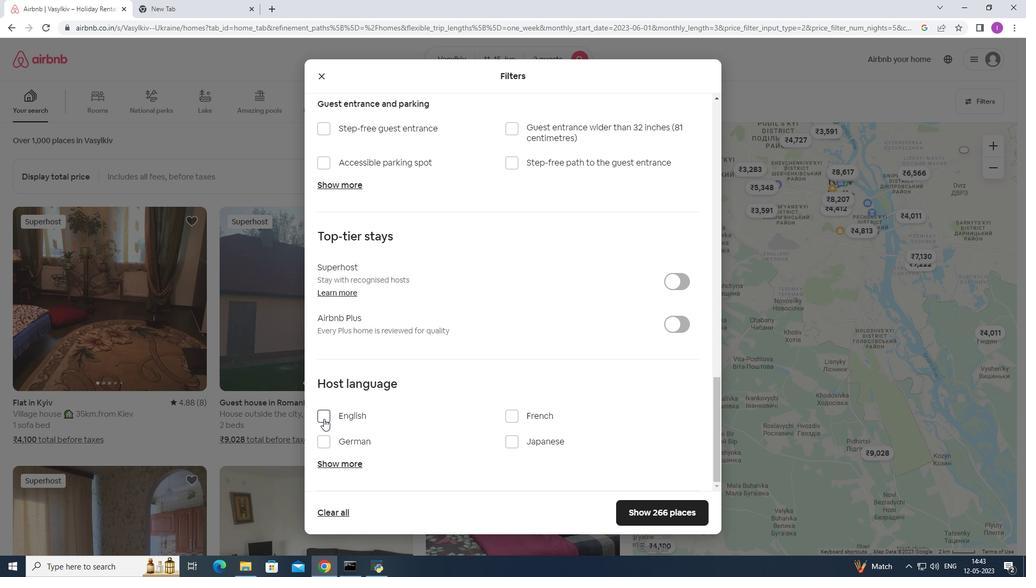 
Action: Mouse pressed left at (324, 418)
Screenshot: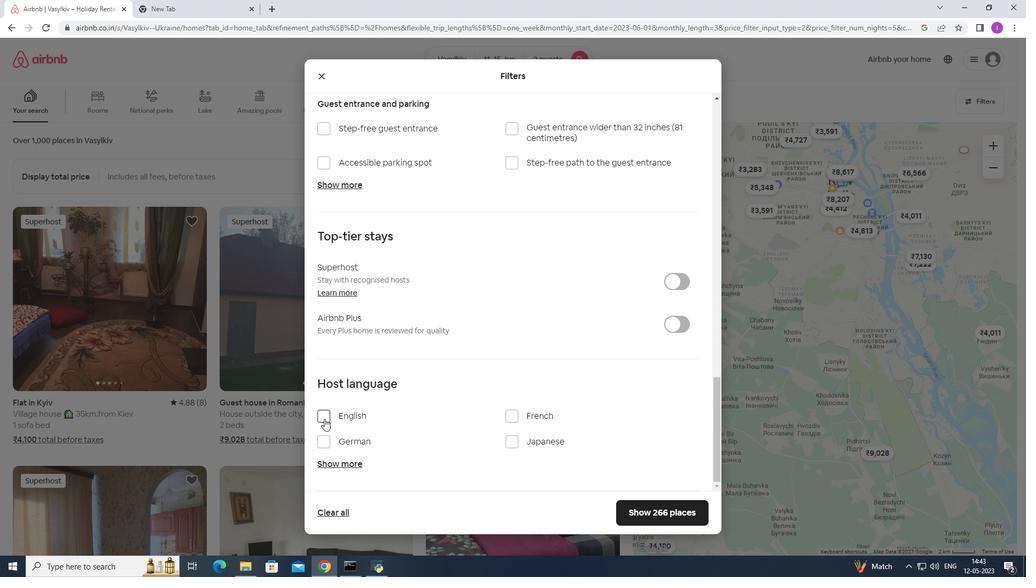
Action: Mouse moved to (679, 508)
Screenshot: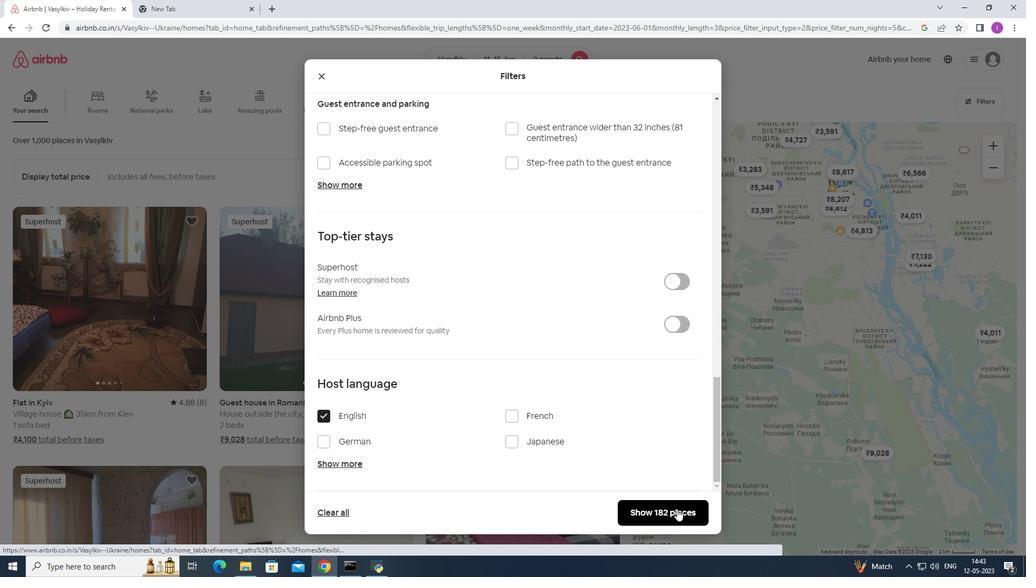 
Action: Mouse pressed left at (679, 508)
Screenshot: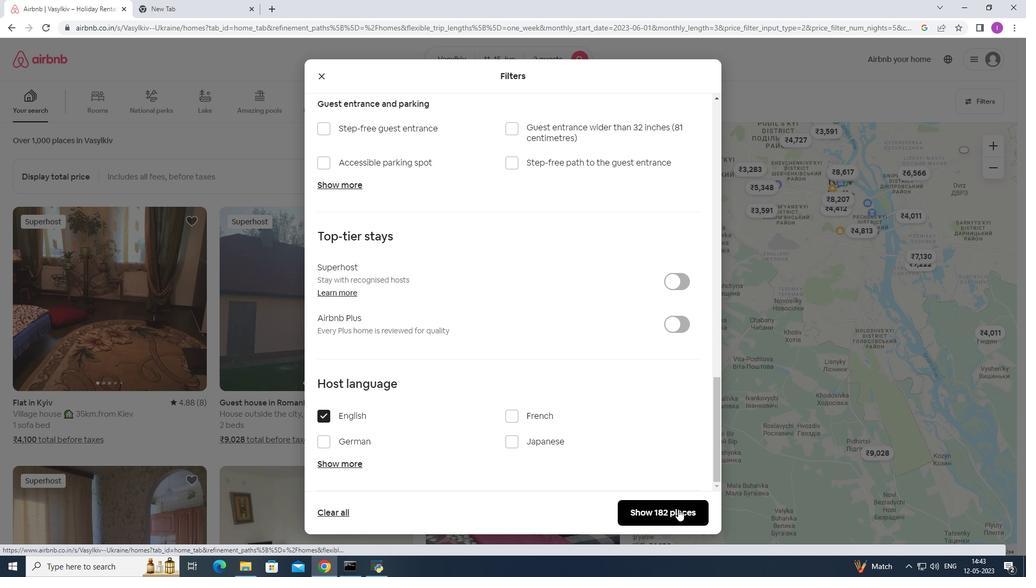 
Action: Mouse moved to (524, 441)
Screenshot: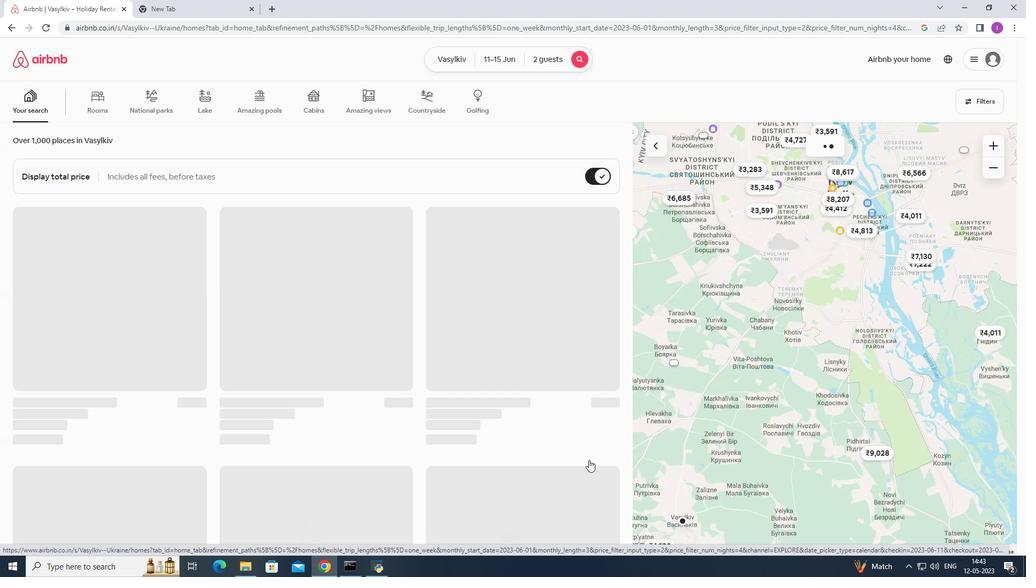 
